 Task: Open a blank google sheet and write heading  Student grades data  Add 10 students name:-  'Joshua Rivera, Zoey Coleman, Ryan Wright, Addison Bailey, Jonathan Simmons, Brooklyn Ward, Caleb Barnes, Audrey Collins, Gabriel Perry, Sofia Bell. ' in September Last week sales are  100 to 150. Math Grade:-  90, 95, 80, 92, 85,88, 90, 78, 92, 85.Science Grade:-  85, 87, 92, 88, 90, 85, 92, 80, 88, 90.English Grade:-  92, 90, 85, 90, 88, 92, 85, 82, 90, 88.History Grade:-  88, 92, 78, 95, 90, 90, 80, 85, 92, 90. Total use the formula   =SUM(D2:G2) then presss enter. Save page auditingSalesByCategory_2024
Action: Mouse moved to (239, 170)
Screenshot: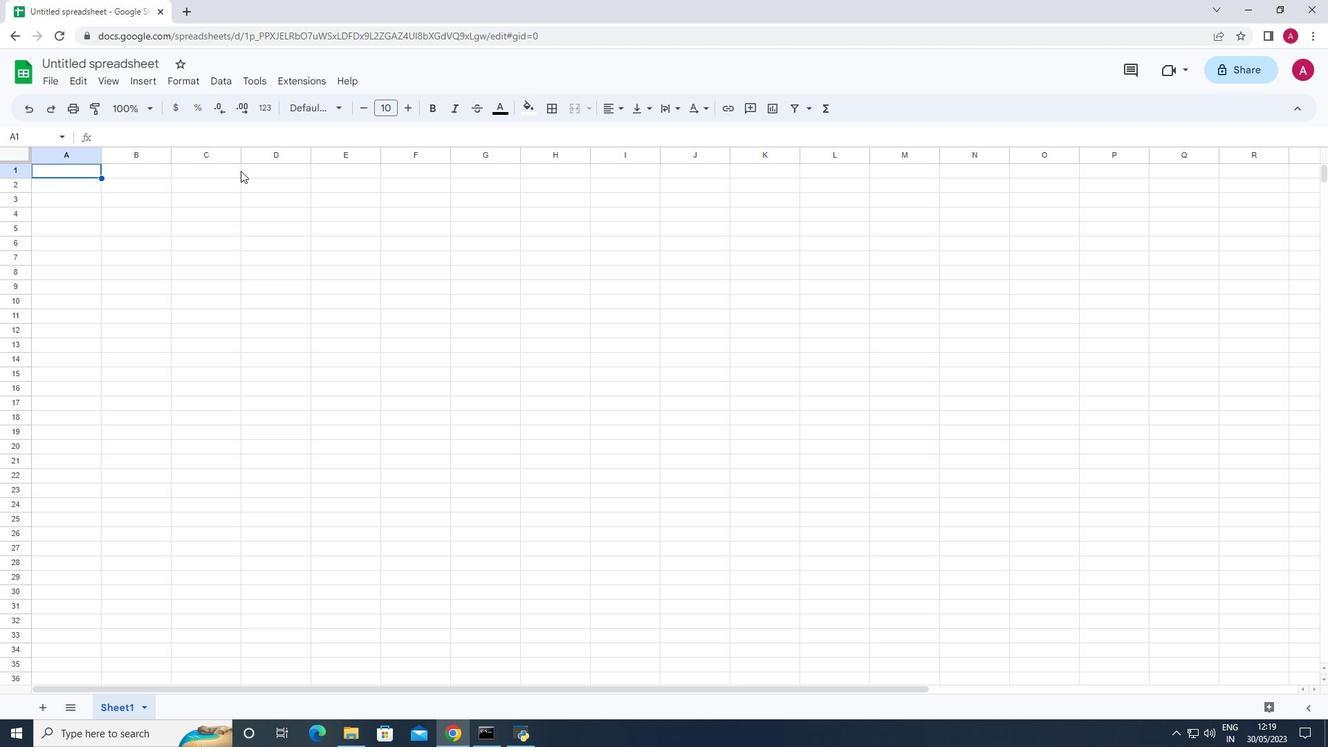 
Action: Mouse pressed left at (239, 170)
Screenshot: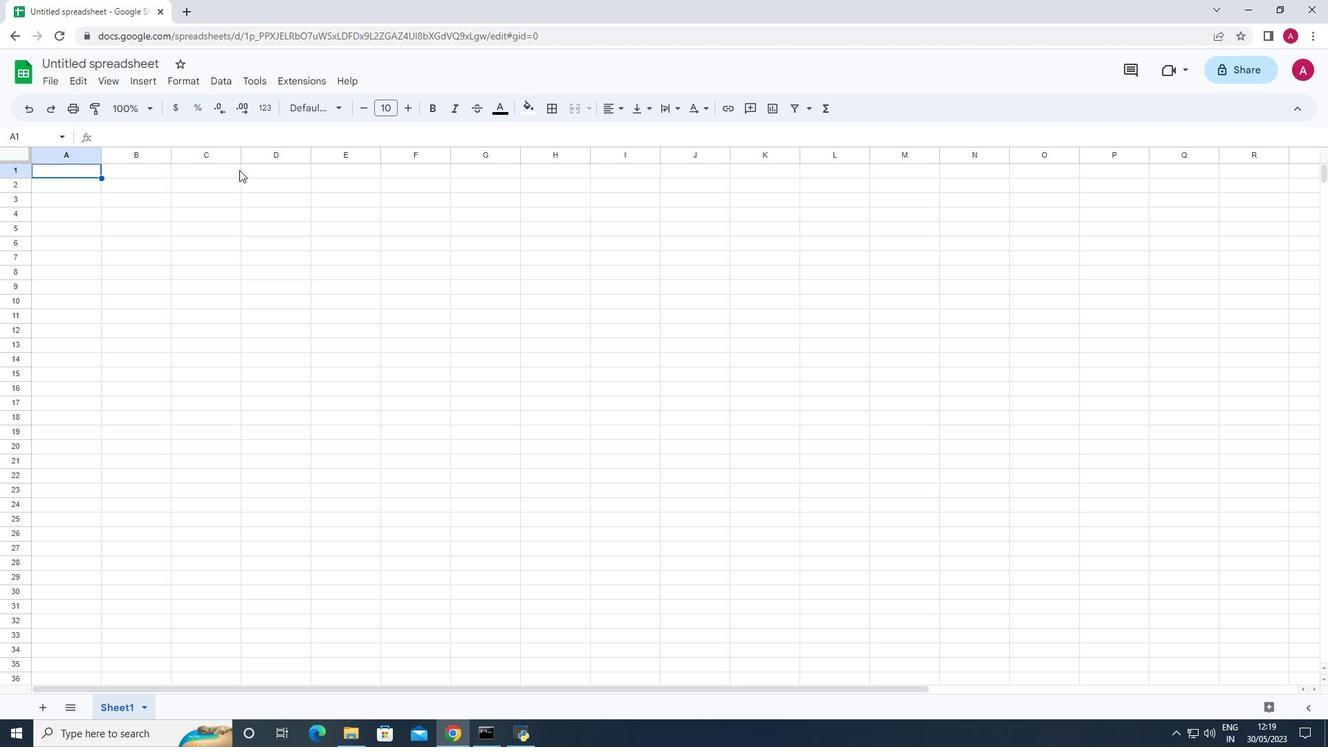 
Action: Mouse moved to (218, 168)
Screenshot: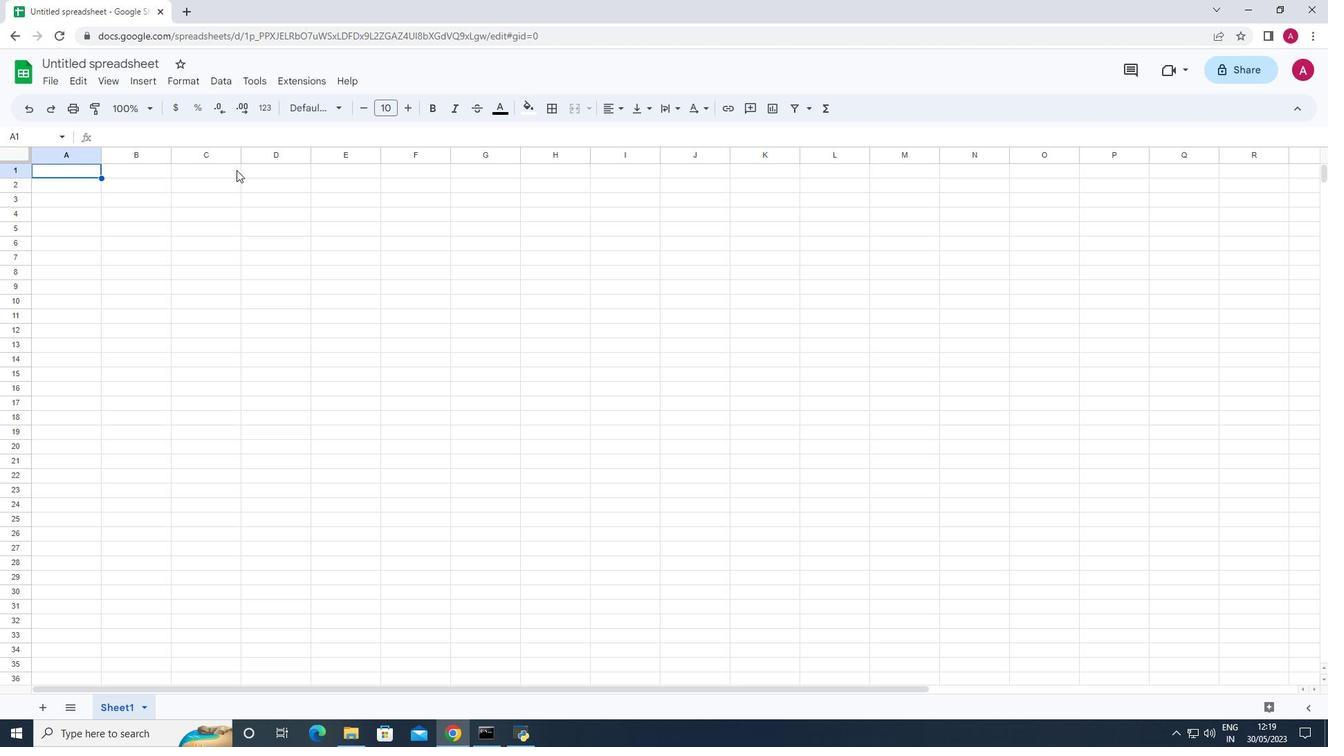 
Action: Mouse pressed left at (218, 168)
Screenshot: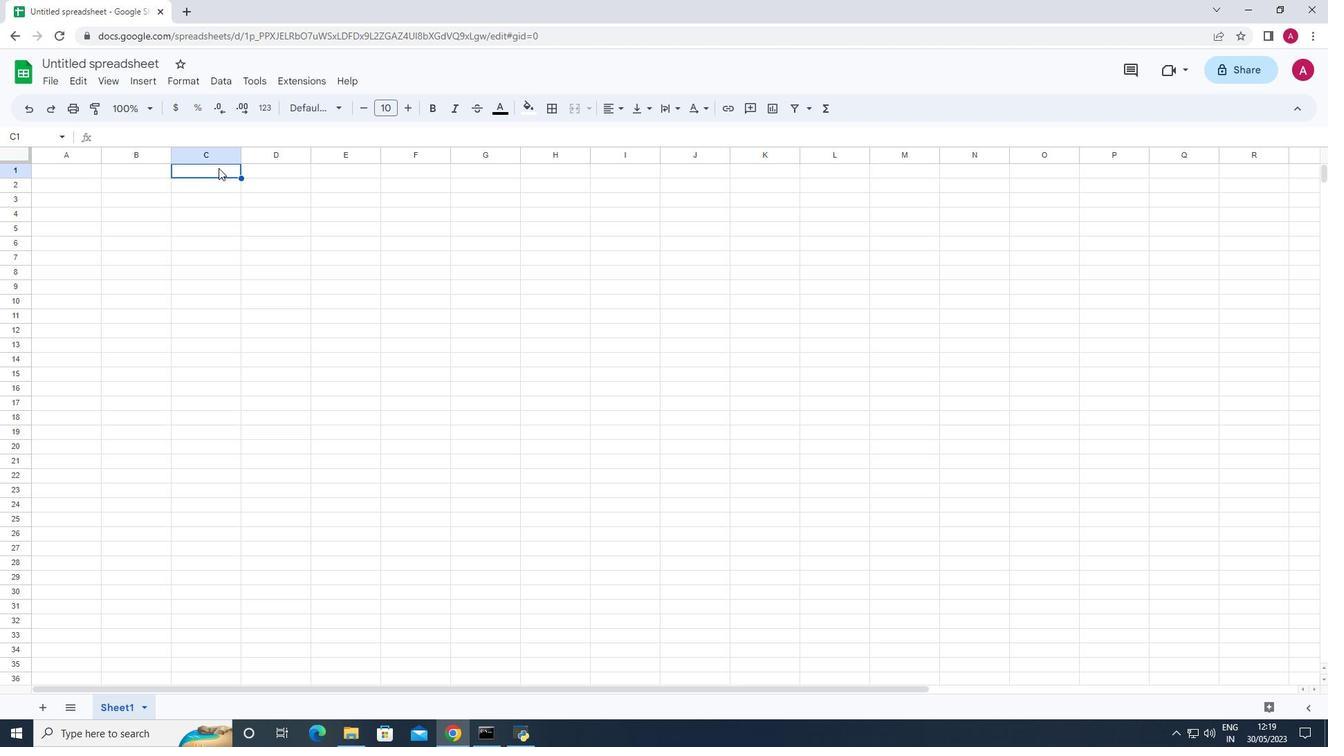 
Action: Key pressed <Key.shift>Students<Key.space>grades<Key.space>data
Screenshot: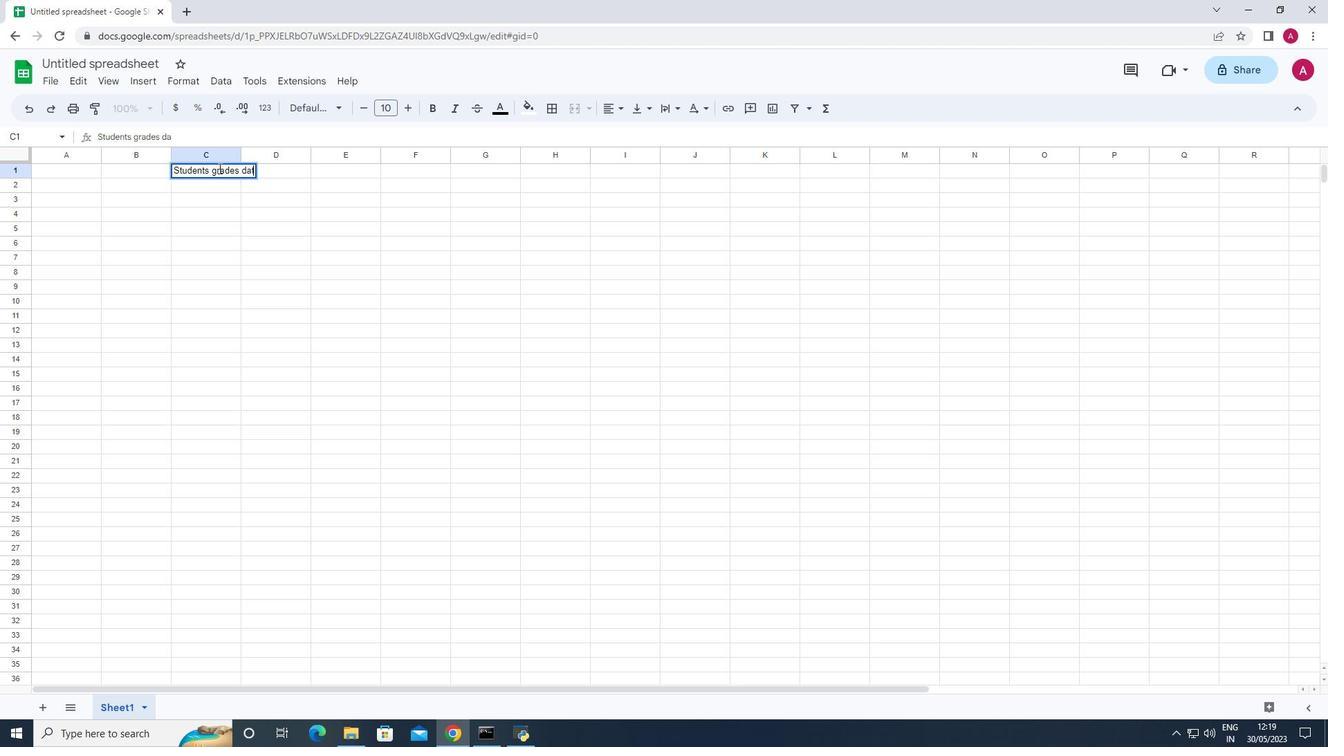 
Action: Mouse moved to (78, 186)
Screenshot: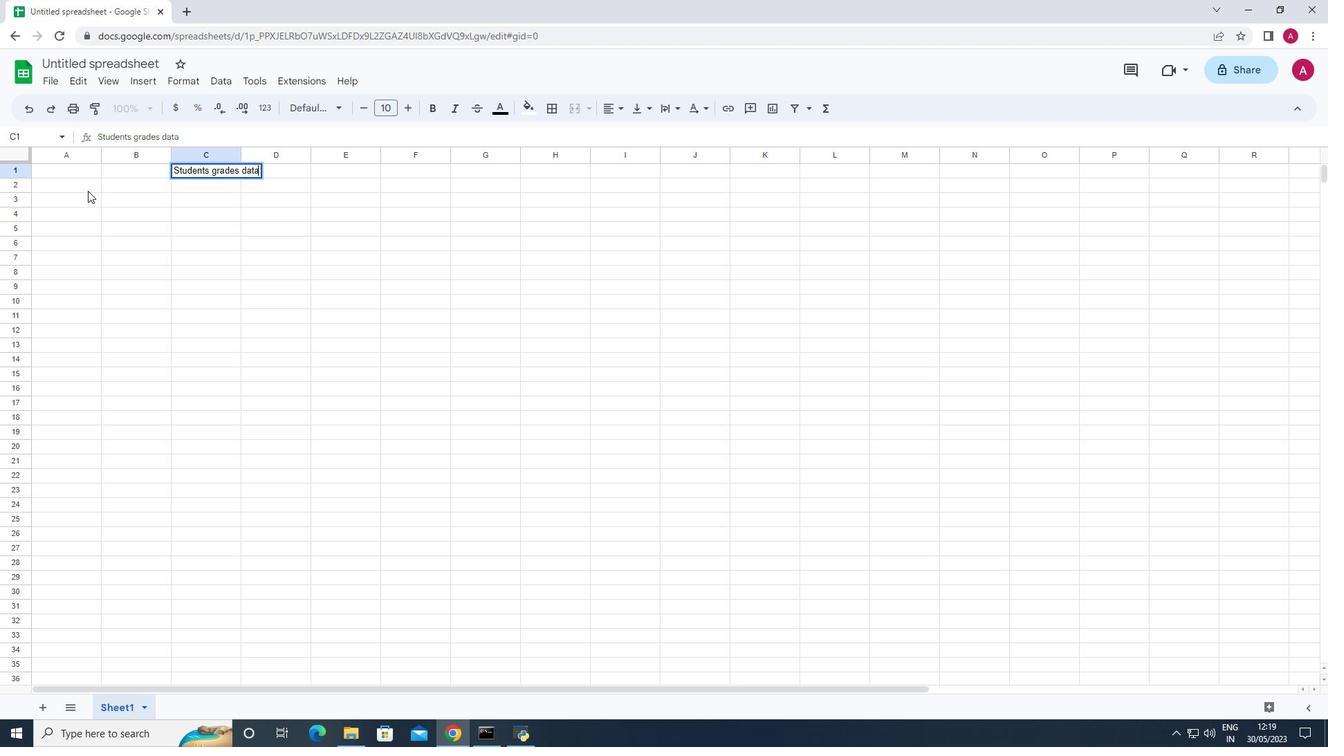 
Action: Mouse pressed left at (78, 186)
Screenshot: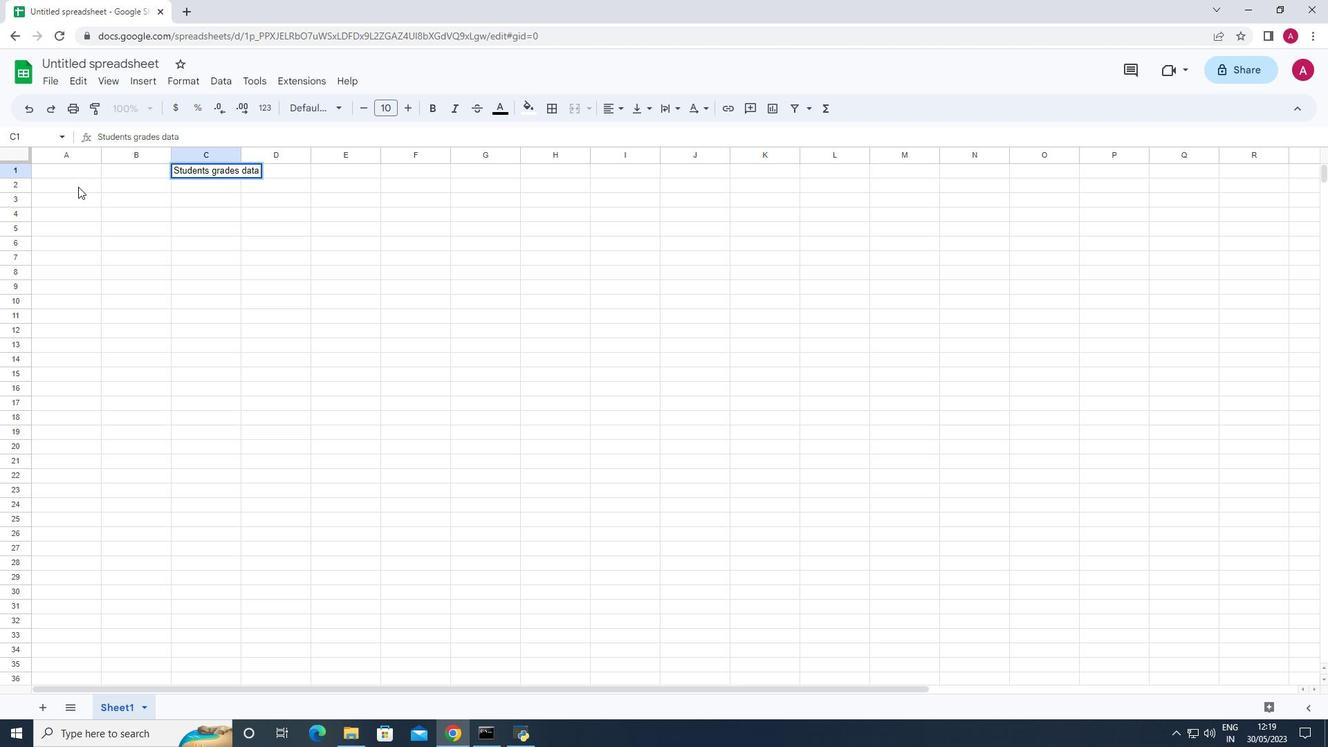 
Action: Key pressed <Key.shift>Students<Key.space>namr<Key.backspace>e<Key.right><Key.left><Key.down><Key.shift_r>Joshua<Key.space><Key.shift>Rivera
Screenshot: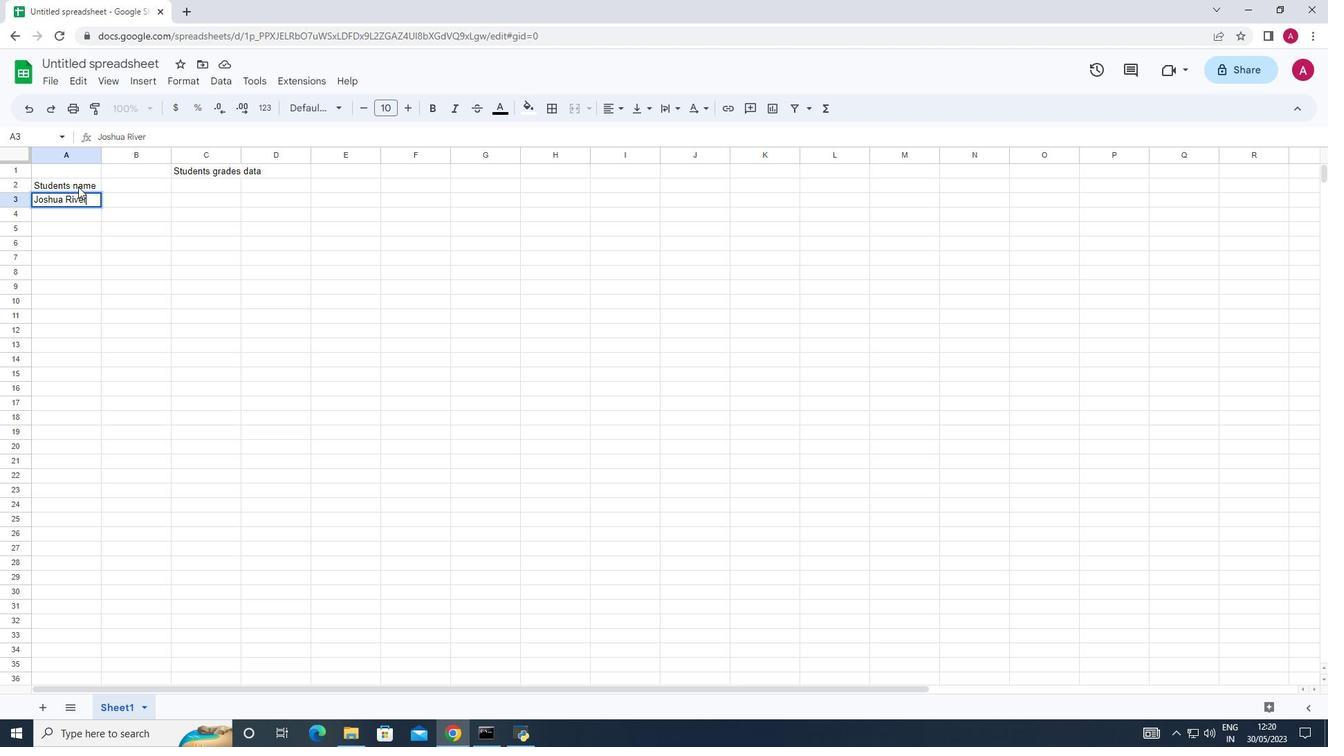 
Action: Mouse moved to (74, 219)
Screenshot: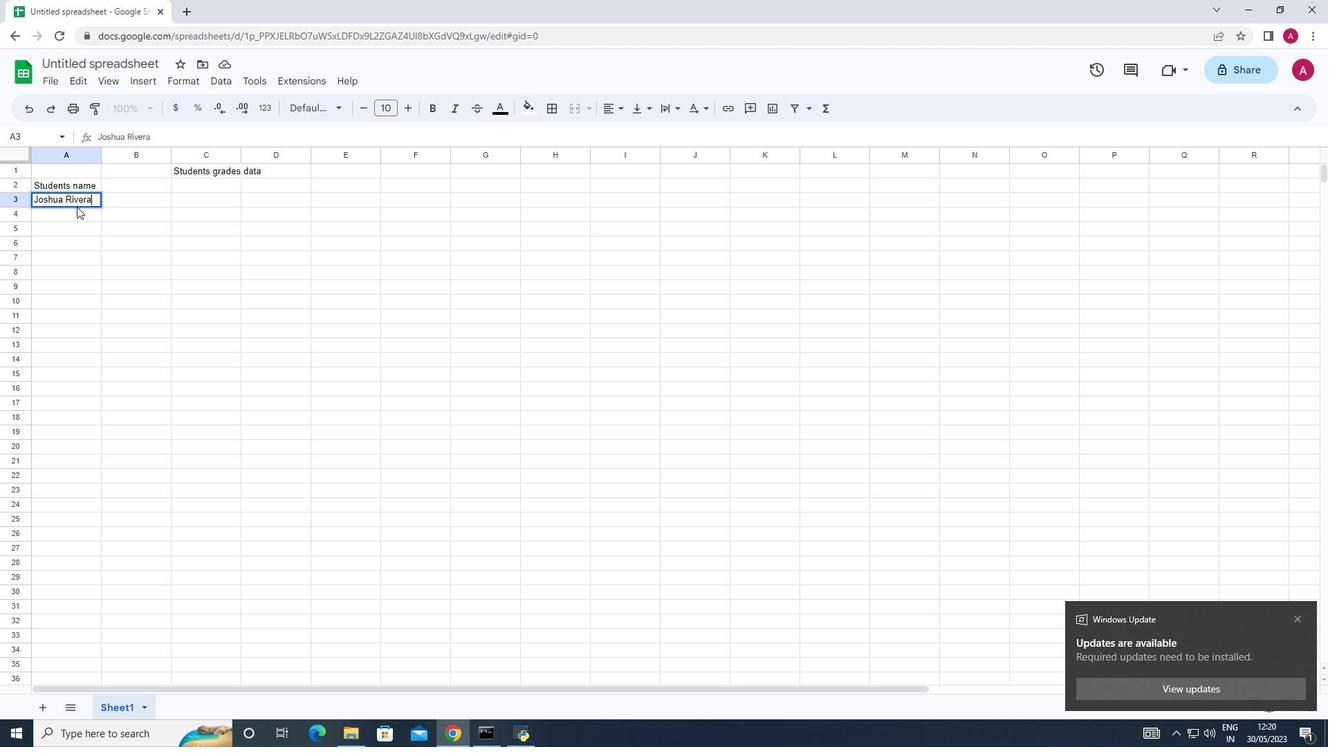 
Action: Mouse pressed left at (74, 219)
Screenshot: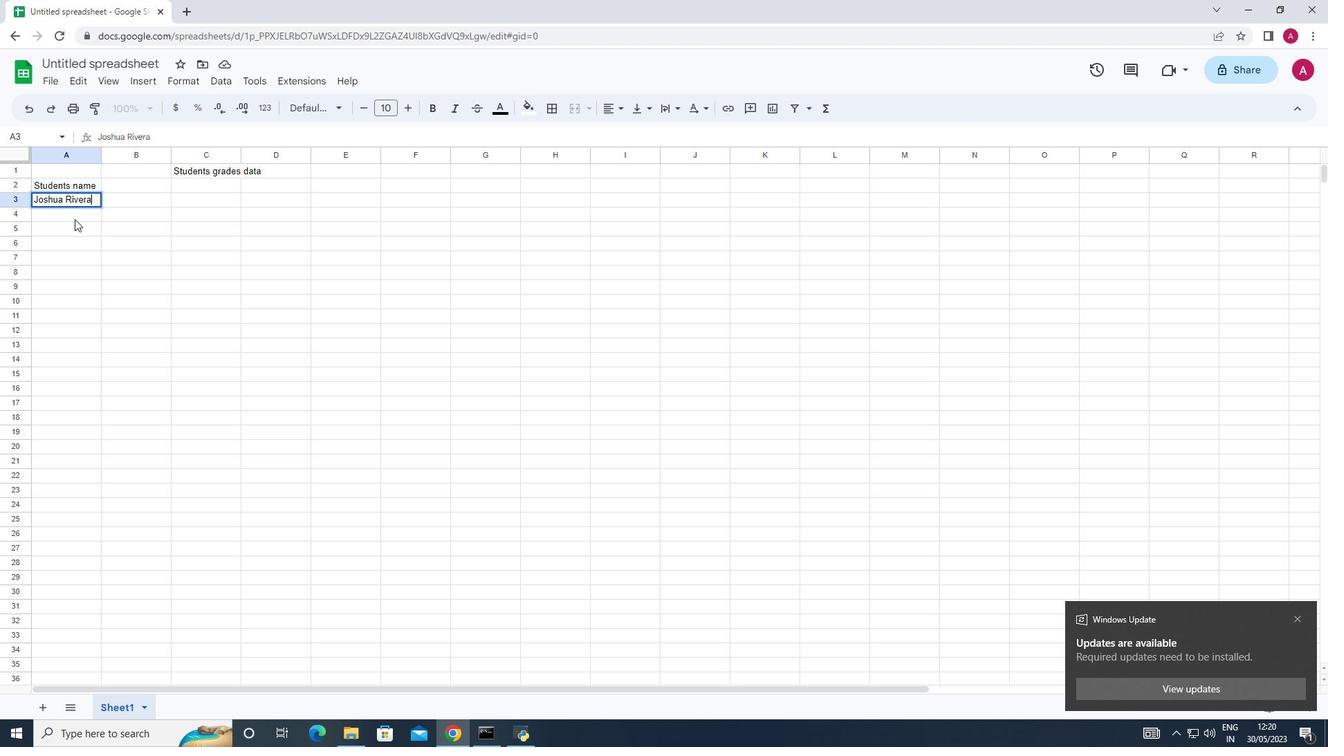 
Action: Mouse moved to (1293, 618)
Screenshot: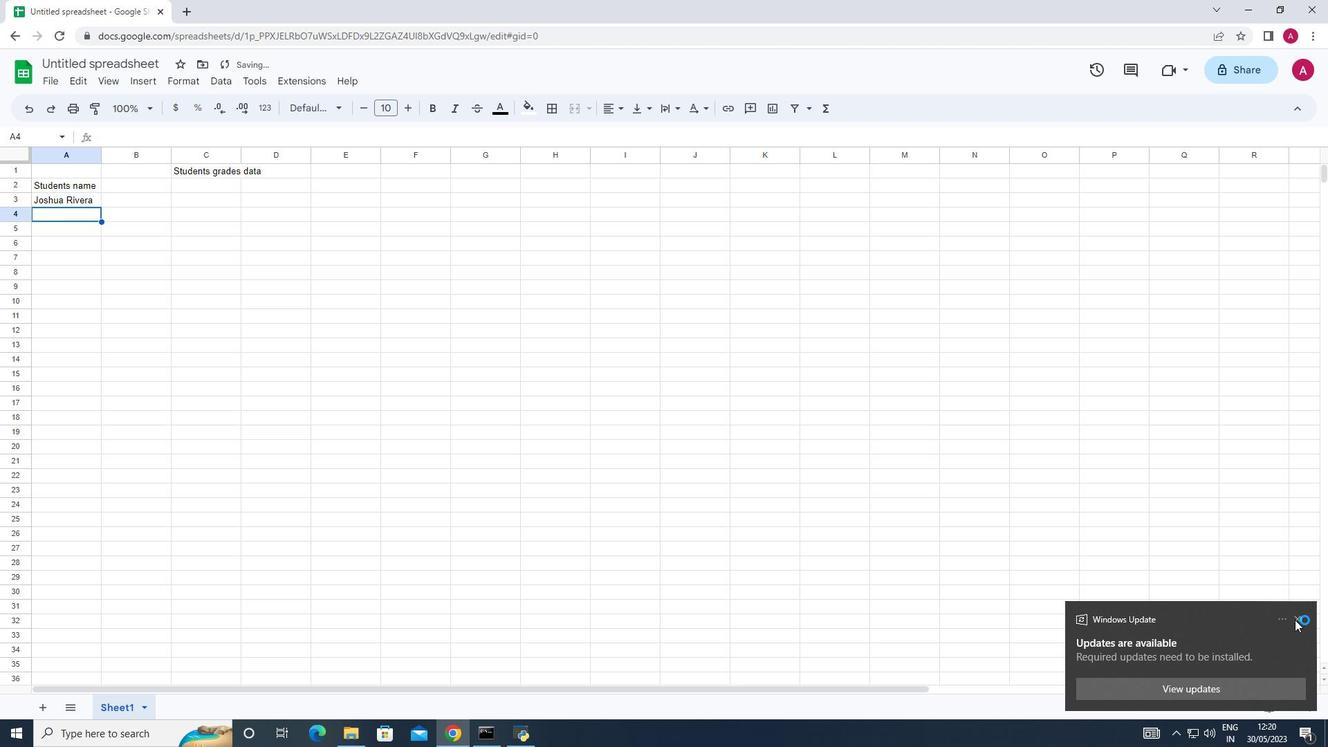 
Action: Mouse pressed left at (1293, 618)
Screenshot: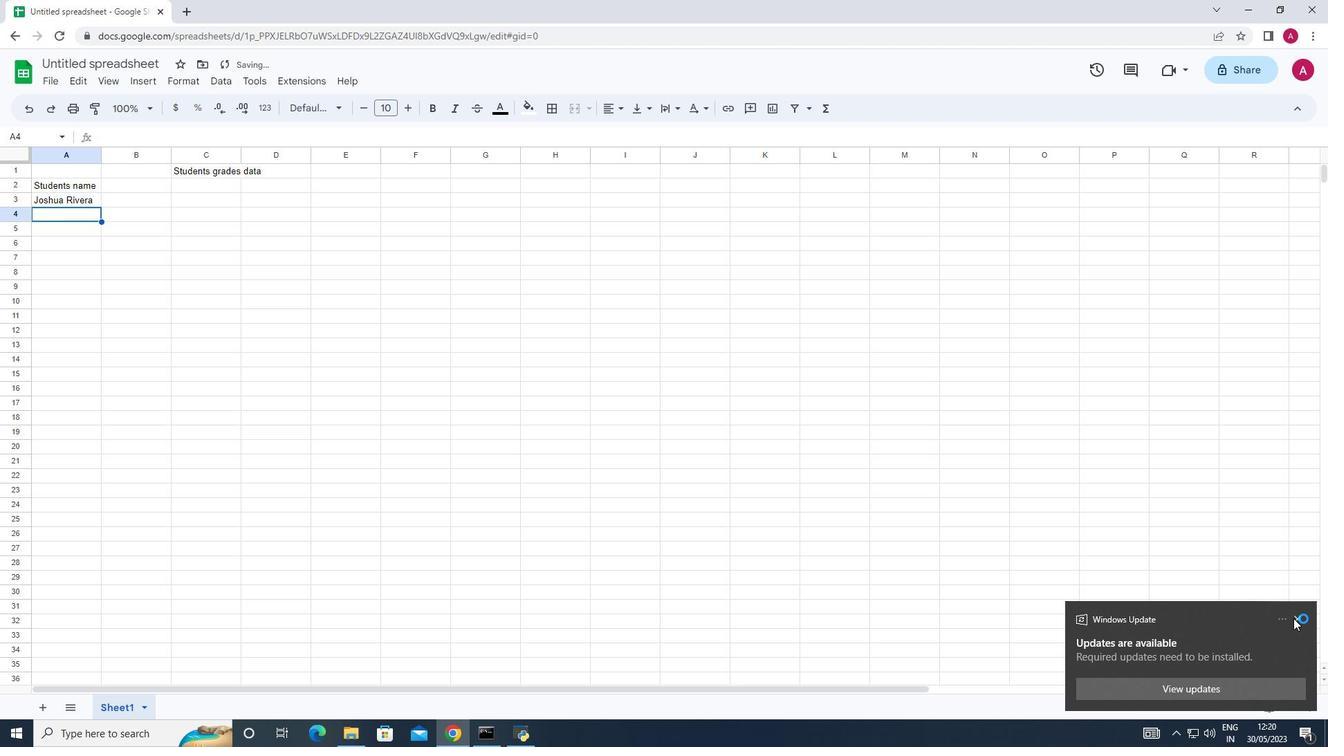 
Action: Mouse moved to (62, 216)
Screenshot: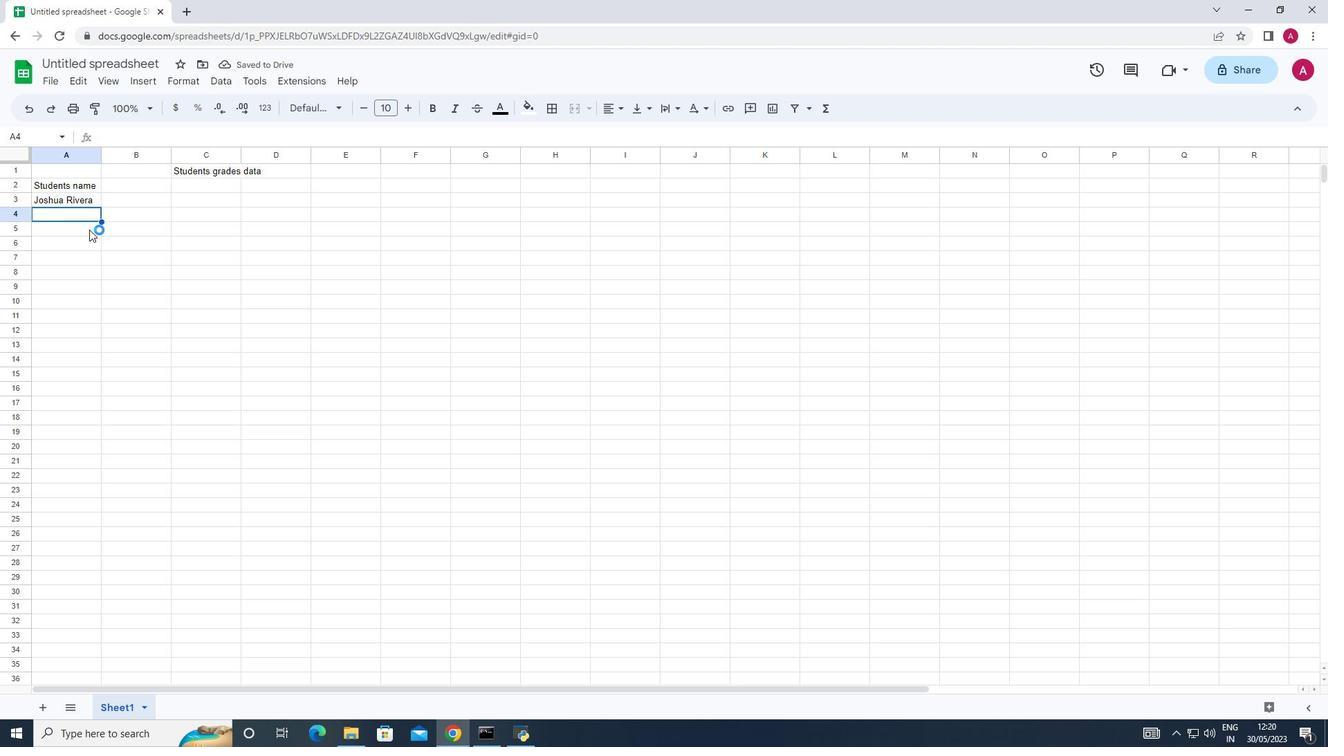 
Action: Key pressed <Key.shift>Zoey<Key.space><Key.shift>Coleman<Key.down><Key.shift>Ryan<Key.space><Key.shift><Key.shift><Key.shift><Key.shift><Key.shift><Key.shift><Key.shift><Key.shift><Key.shift><Key.shift><Key.shift><Key.shift><Key.shift><Key.shift><Key.shift><Key.shift><Key.shift>Wright<Key.down><Key.shift><Key.shift><Key.shift><Key.shift><Key.shift>Addison<Key.space><Key.shift><Key.shift><Key.shift><Key.shift><Key.shift><Key.shift><Key.shift><Key.shift><Key.shift><Key.shift><Key.shift><Key.shift><Key.shift>Bailey<Key.down><Key.shift><Key.shift><Key.shift><Key.shift><Key.shift><Key.shift><Key.shift><Key.shift><Key.shift><Key.shift><Key.shift><Key.shift><Key.shift><Key.shift>Jonathan<Key.space><Key.shift>Simmons<Key.down><Key.shift><Key.shift>Brooklyn<Key.space><Key.shift><Key.shift>Ward<Key.down><Key.shift>Caleb<Key.space><Key.shift><Key.shift><Key.shift><Key.shift><Key.shift><Key.shift><Key.shift>Barney<Key.down><Key.shift>Audrey<Key.space><Key.shift>Collins<Key.down><Key.shift><Key.shift><Key.shift><Key.shift><Key.shift><Key.shift><Key.shift><Key.shift><Key.shift><Key.shift><Key.shift><Key.shift><Key.shift><Key.shift><Key.shift><Key.shift><Key.shift><Key.shift><Key.shift><Key.shift><Key.shift><Key.shift><Key.shift>Gabriel<Key.space><Key.shift>Perry<Key.down><Key.shift>Sofia<Key.space><Key.shift>Bell
Screenshot: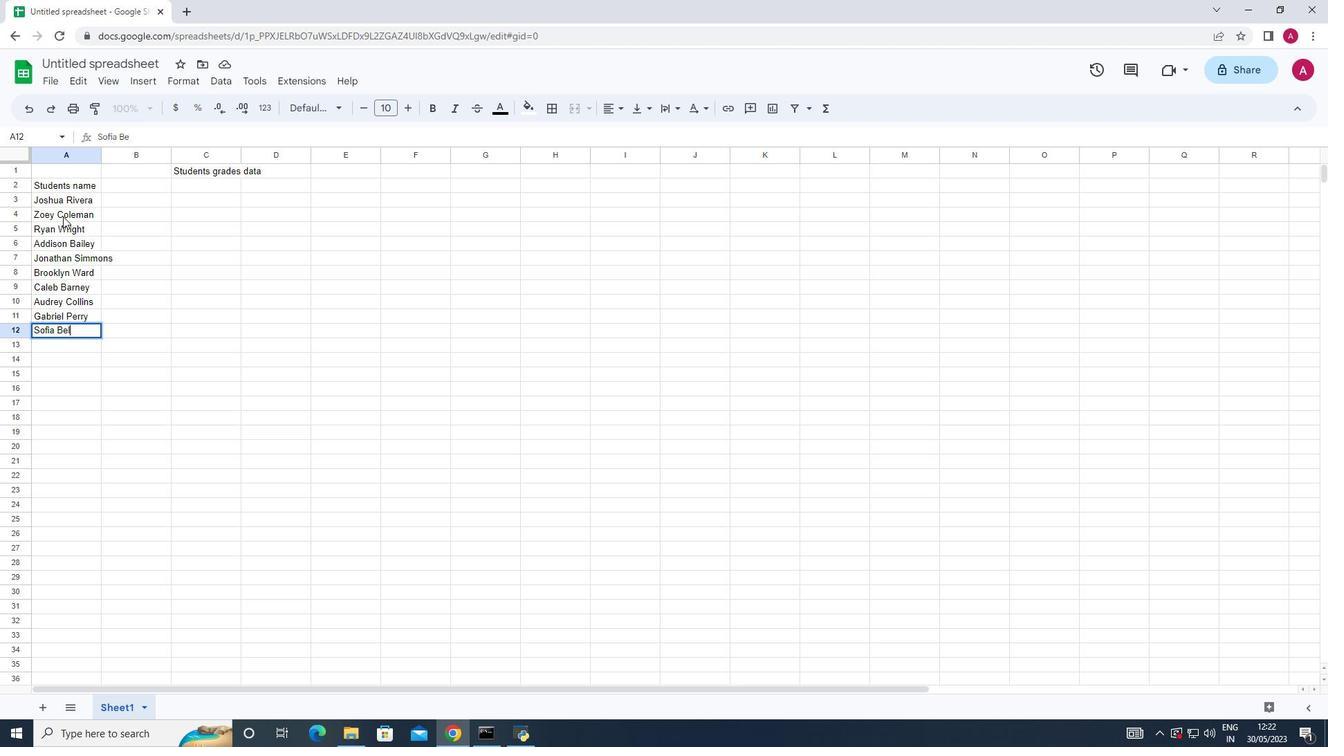 
Action: Mouse moved to (82, 199)
Screenshot: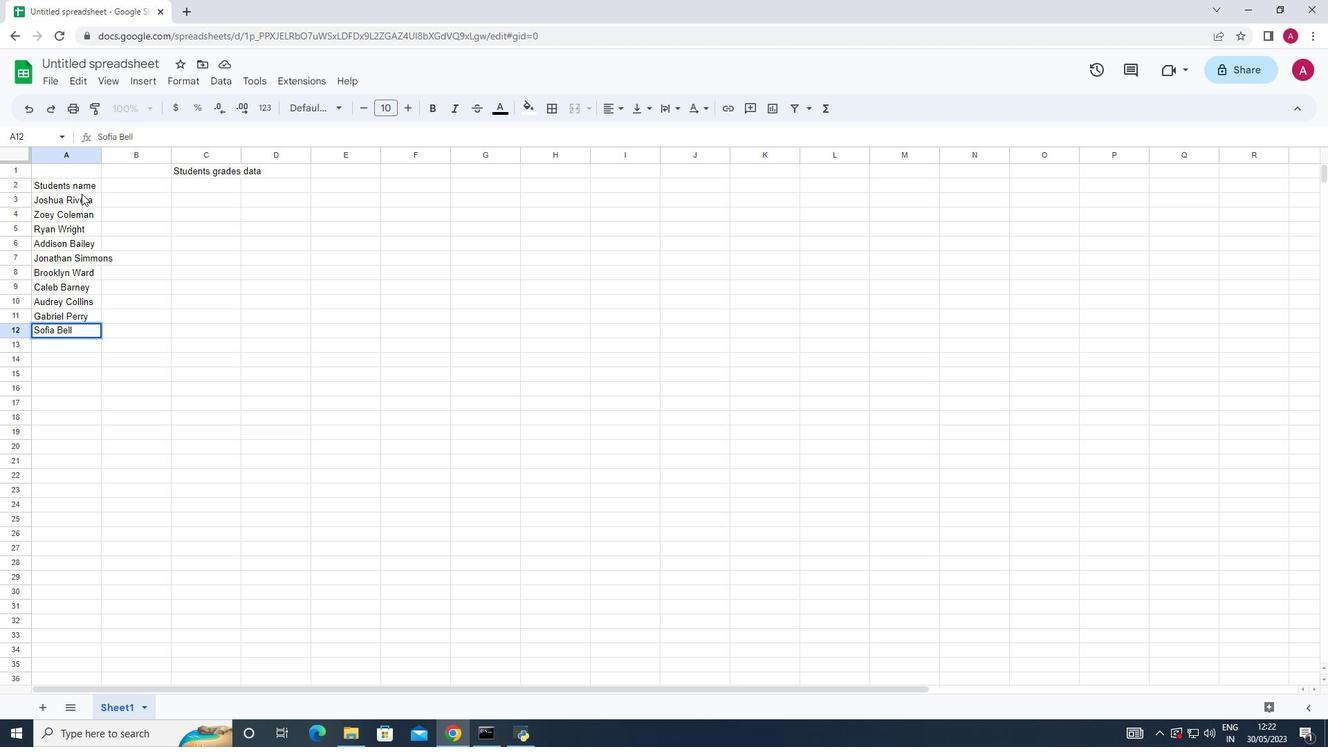 
Action: Mouse pressed left at (82, 199)
Screenshot: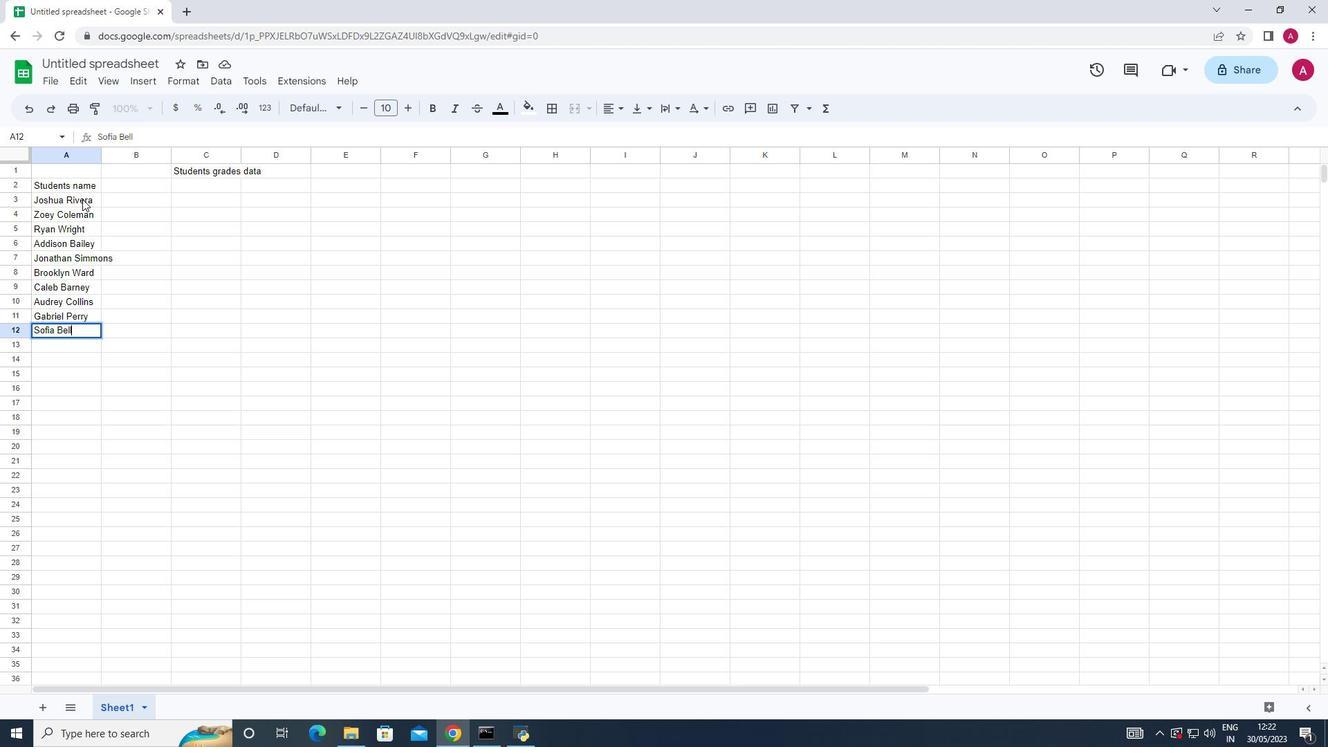 
Action: Mouse moved to (99, 153)
Screenshot: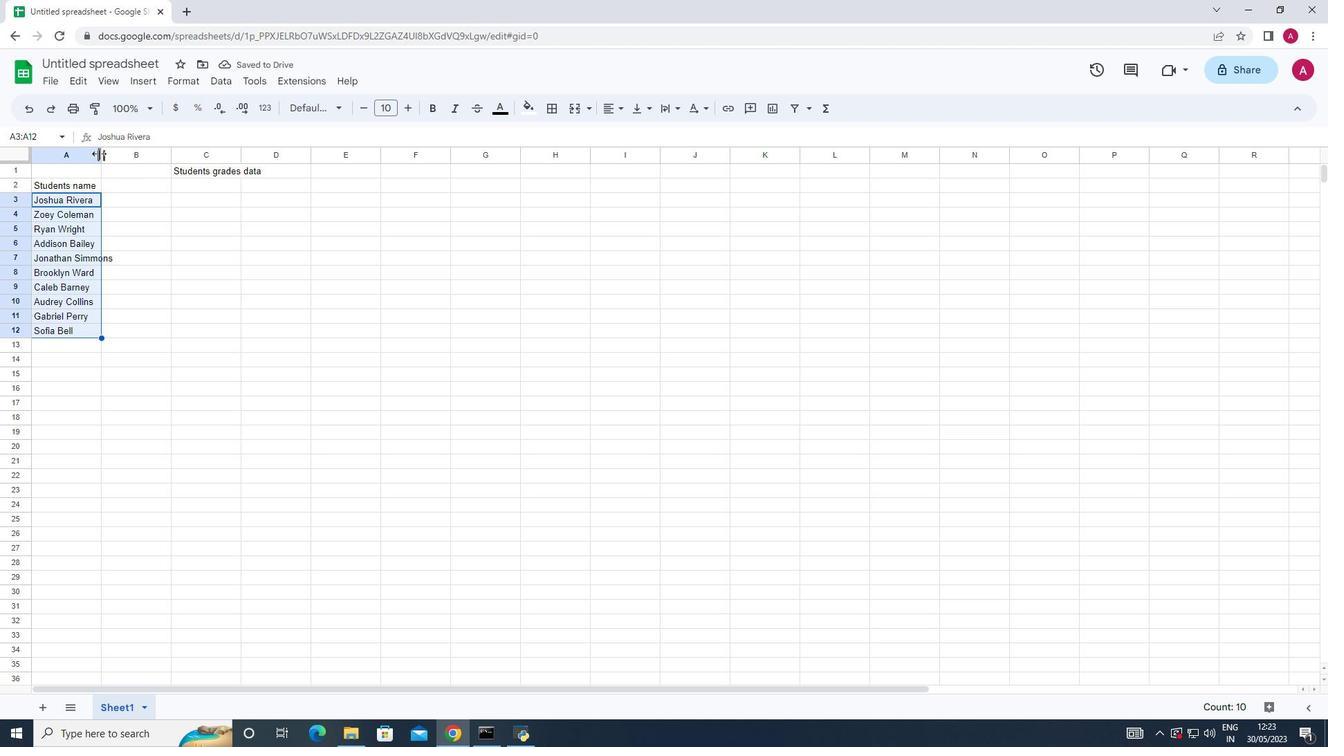 
Action: Mouse pressed left at (99, 153)
Screenshot: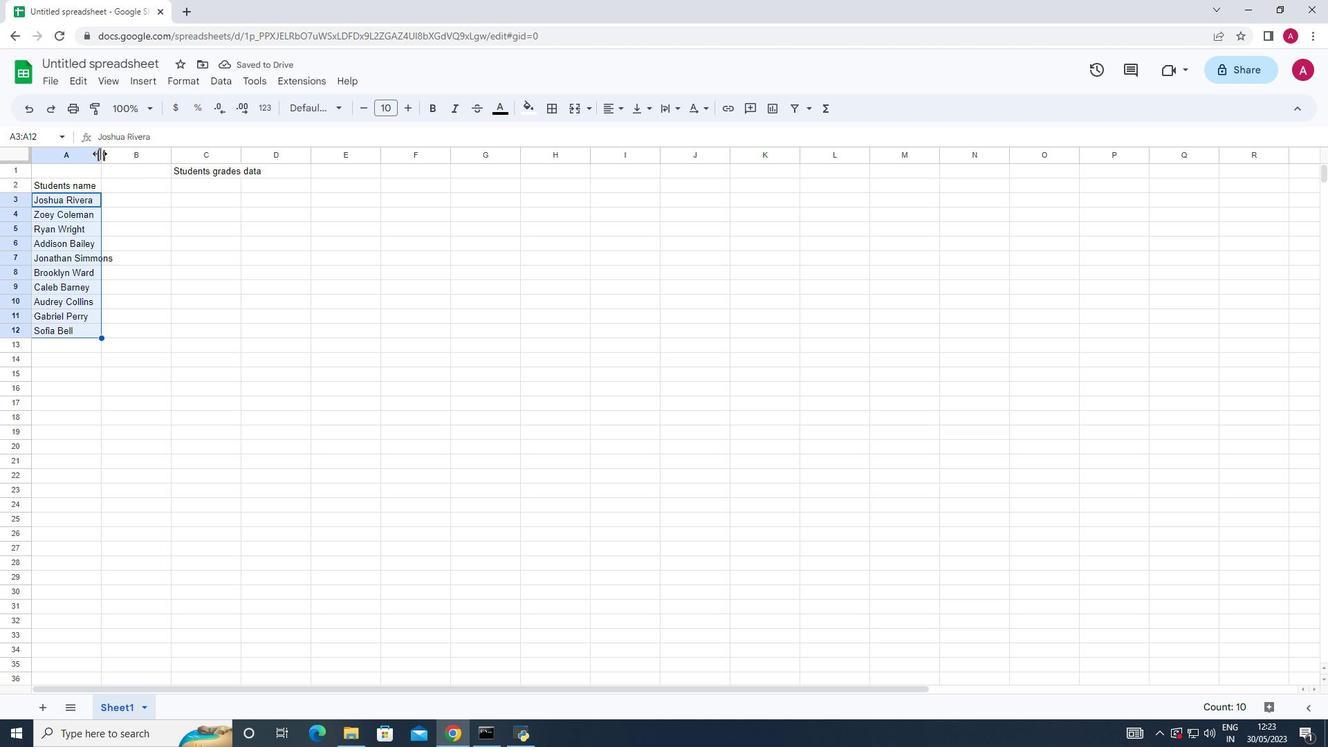 
Action: Mouse pressed left at (99, 153)
Screenshot: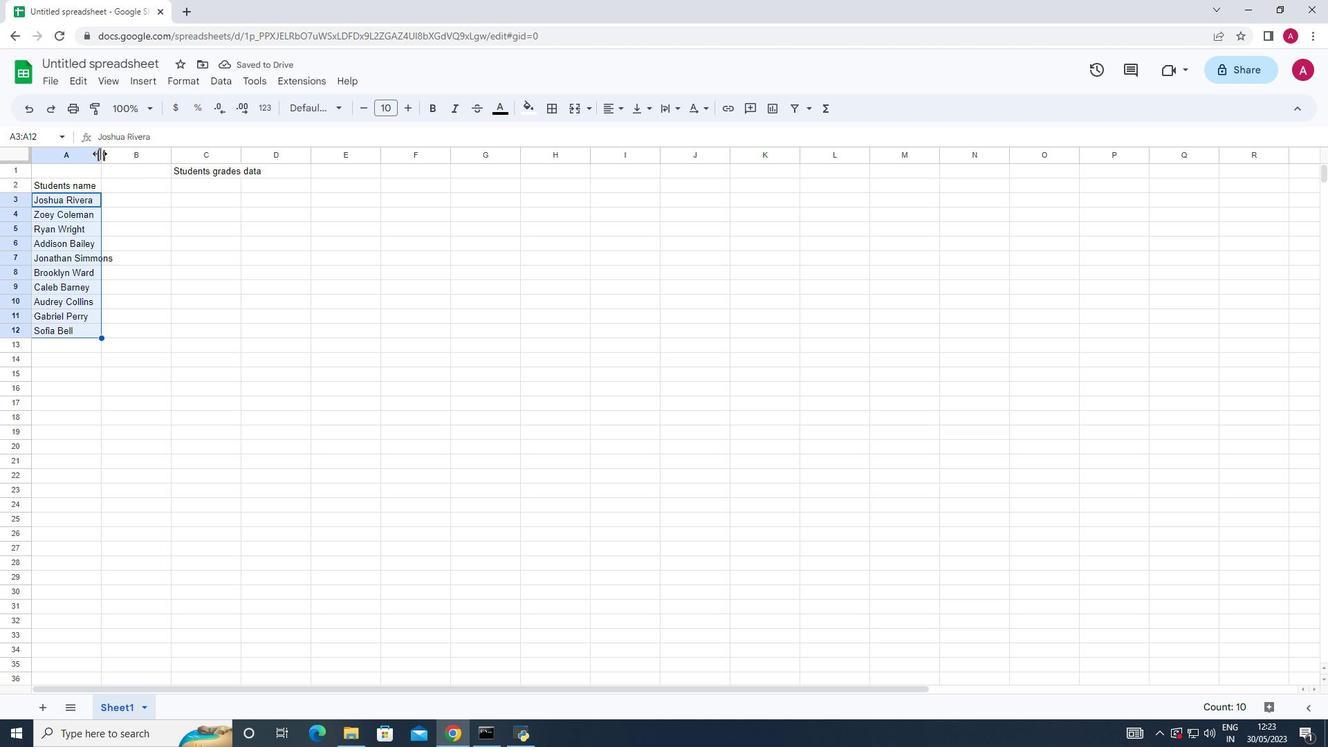 
Action: Mouse moved to (132, 185)
Screenshot: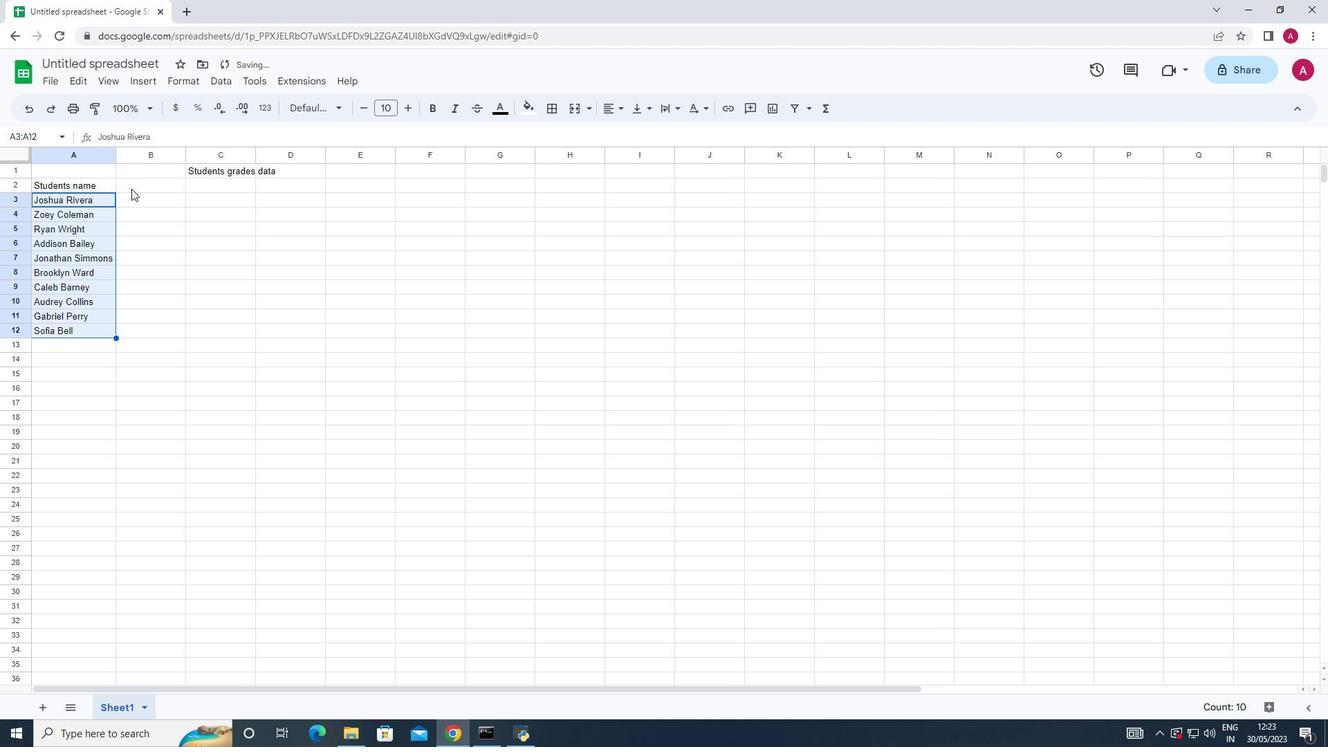 
Action: Mouse pressed left at (132, 185)
Screenshot: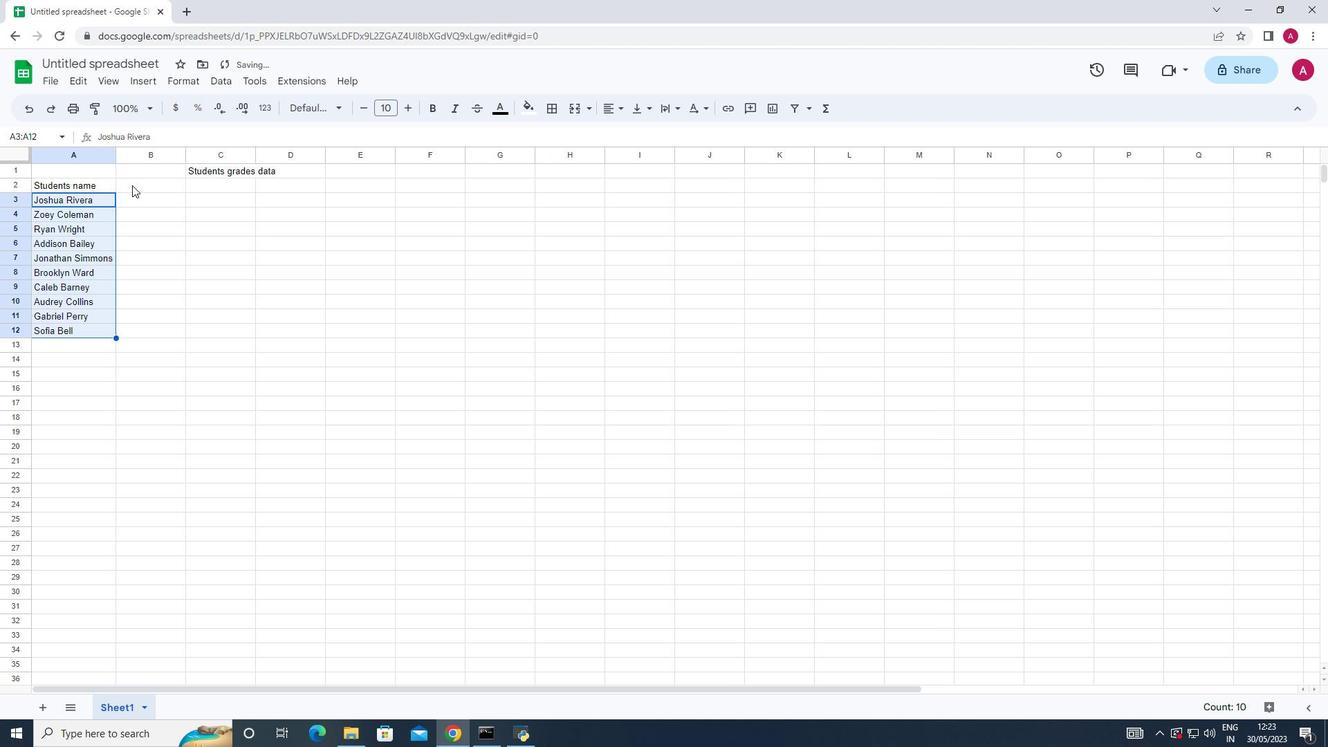 
Action: Key pressed <Key.shift>Math<Key.right><Key.shift>Science<Key.right><Key.shift>English<Key.right><Key.shift>History<Key.right><Key.shift>Total<Key.space><Key.shift><Key.shift><Key.shift><Key.shift><Key.shift><Key.shift><Key.shift><Key.shift><Key.shift><Key.shift><Key.shift><Key.shift><Key.shift>Use<Key.left><Key.left><Key.left><Key.left><Key.down>90<Key.down>95<Key.down>80<Key.down>92<Key.down>85<Key.down>88<Key.down>90<Key.down>78<Key.down>92<Key.down>85<Key.right><Key.up><Key.up><Key.up><Key.up><Key.up><Key.up><Key.up><Key.up><Key.up>85<Key.down>87<Key.down>92<Key.down>88<Key.down>90<Key.down>85<Key.down>92<Key.down>80<Key.down>88<Key.down>90<Key.right>
Screenshot: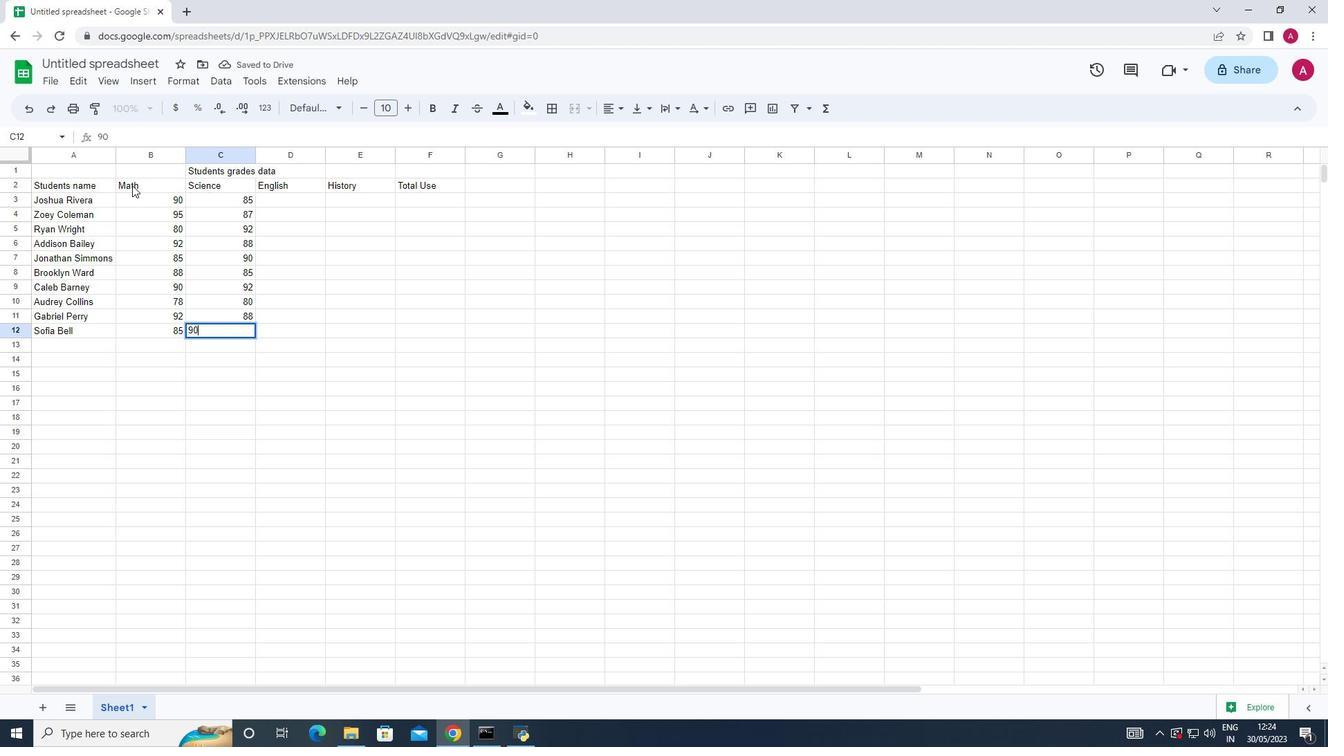 
Action: Mouse moved to (287, 198)
Screenshot: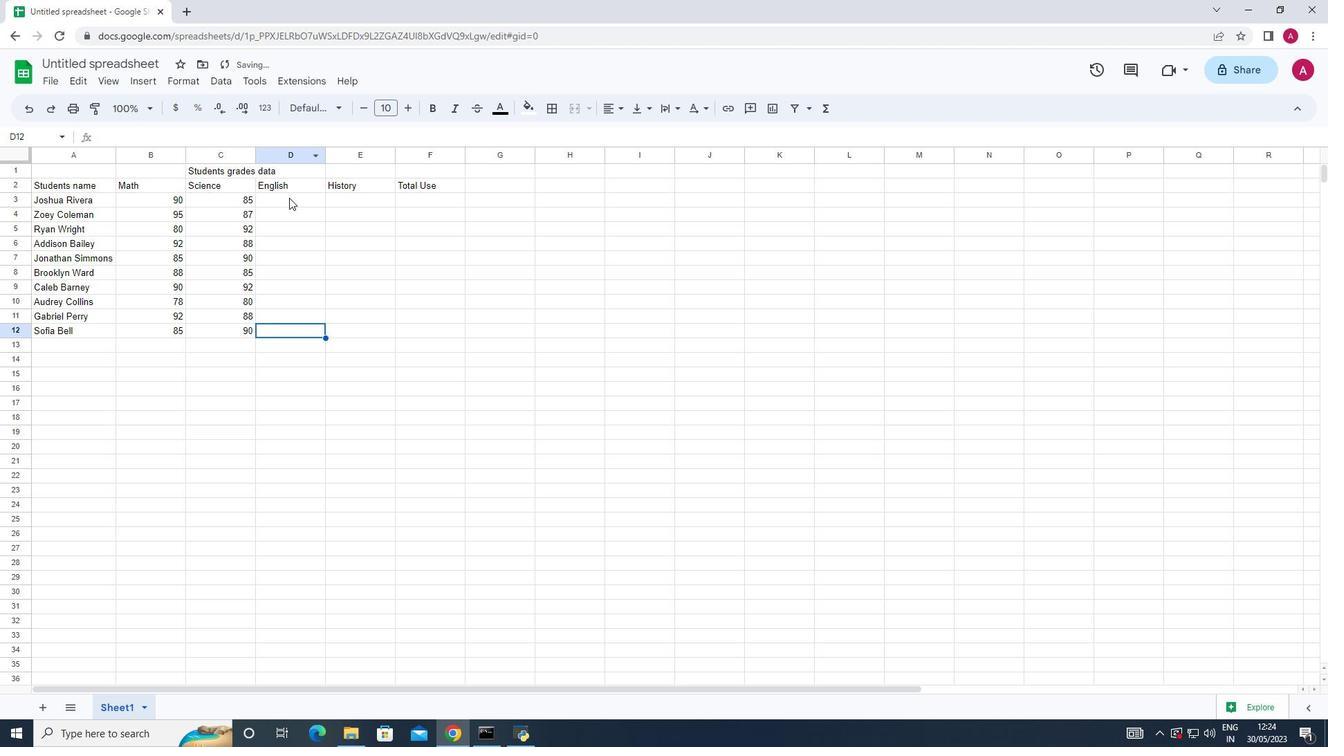 
Action: Mouse pressed left at (287, 198)
Screenshot: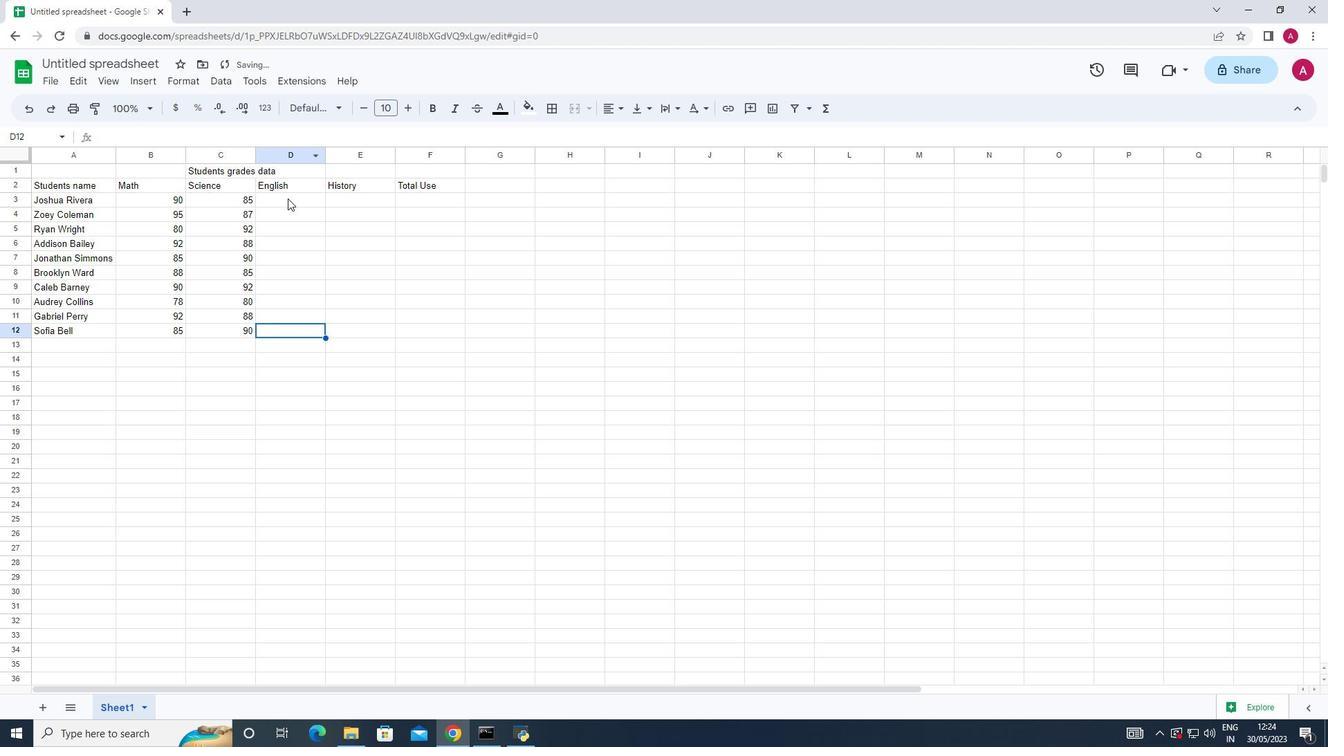 
Action: Mouse moved to (280, 195)
Screenshot: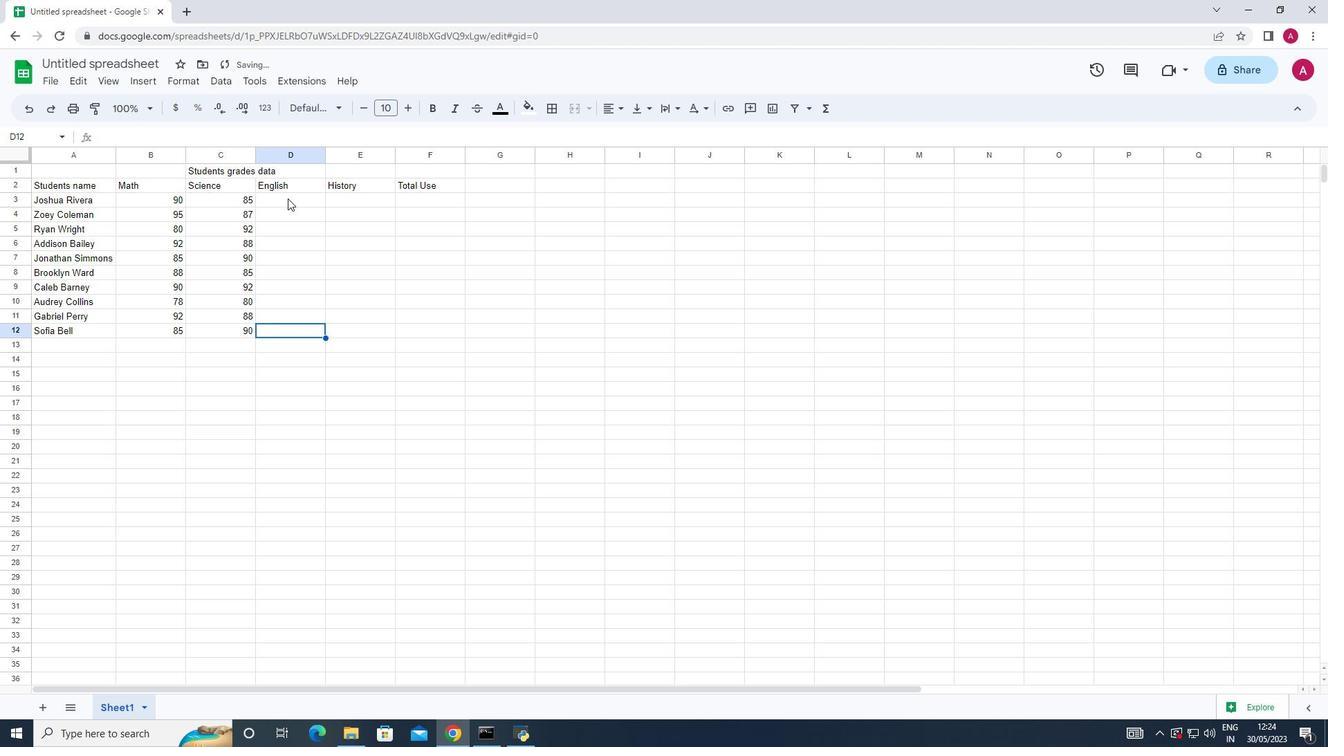 
Action: Key pressed 92<Key.down>90<Key.down>85<Key.down>90<Key.down>88<Key.down>92<Key.down>85<Key.down>82<Key.down>90<Key.down>88<Key.right>
Screenshot: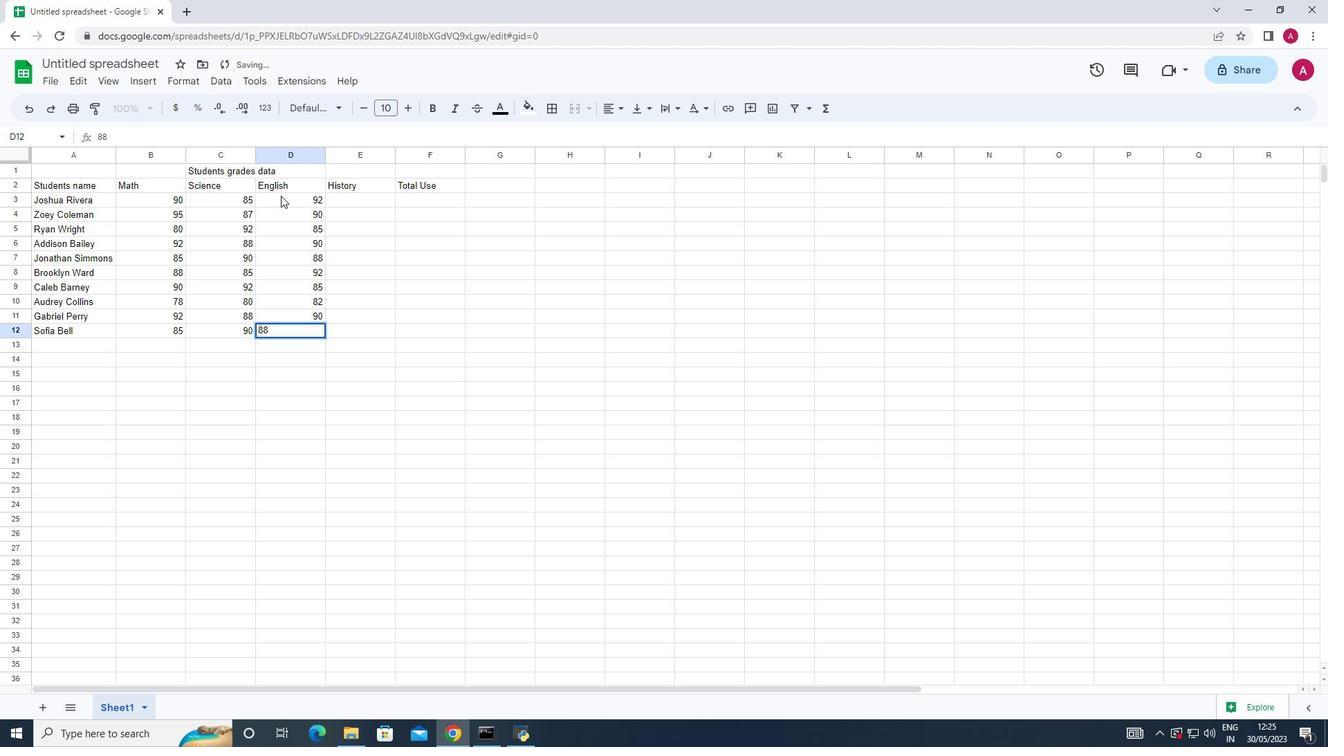 
Action: Mouse moved to (341, 194)
Screenshot: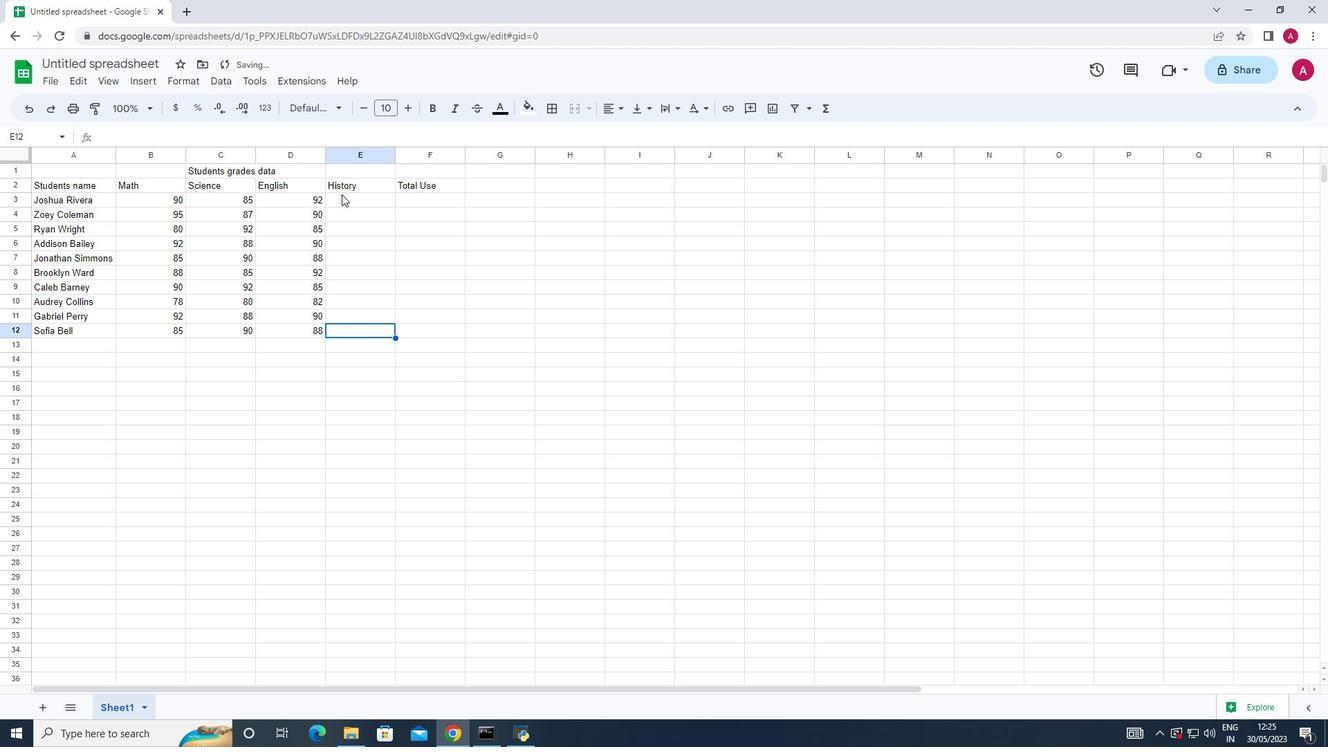 
Action: Mouse pressed left at (341, 194)
Screenshot: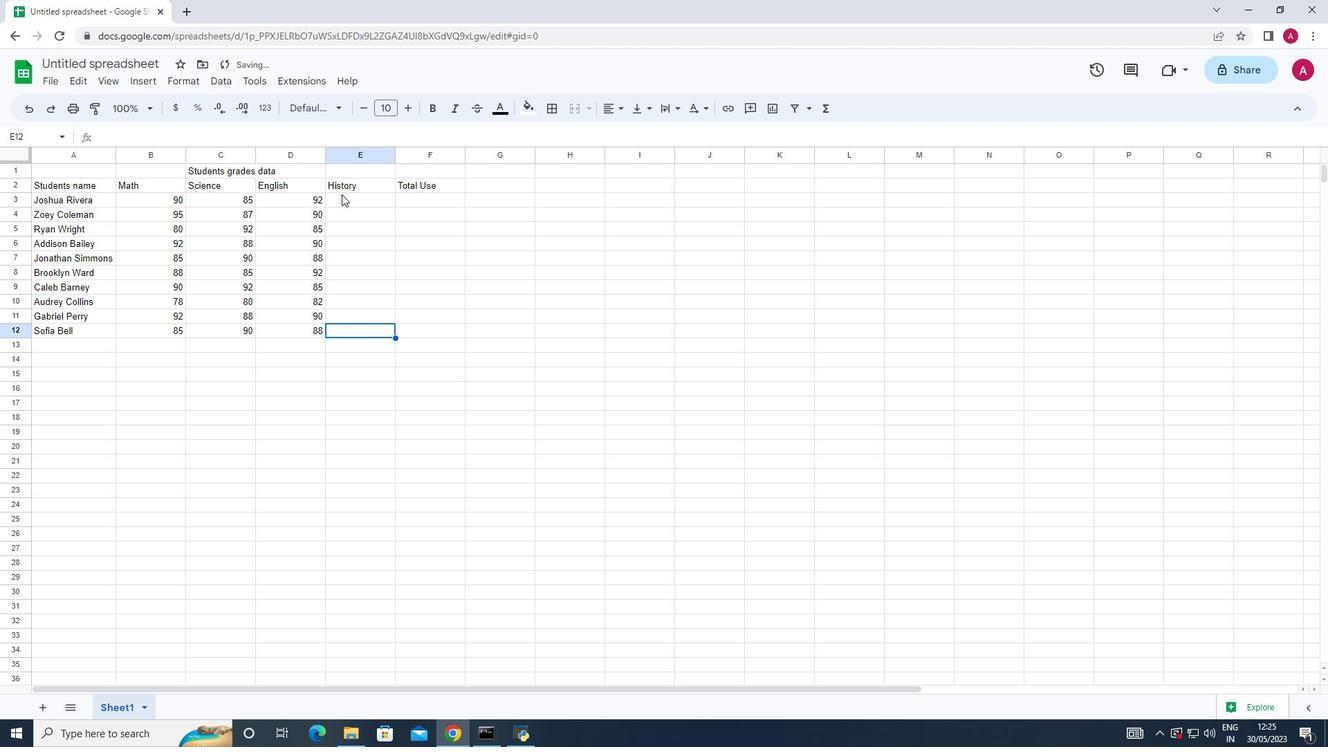 
Action: Key pressed 88<Key.down>92<Key.down>78<Key.down>95<Key.down>90<Key.down>90<Key.down>80<Key.down>85<Key.down>92<Key.down>90
Screenshot: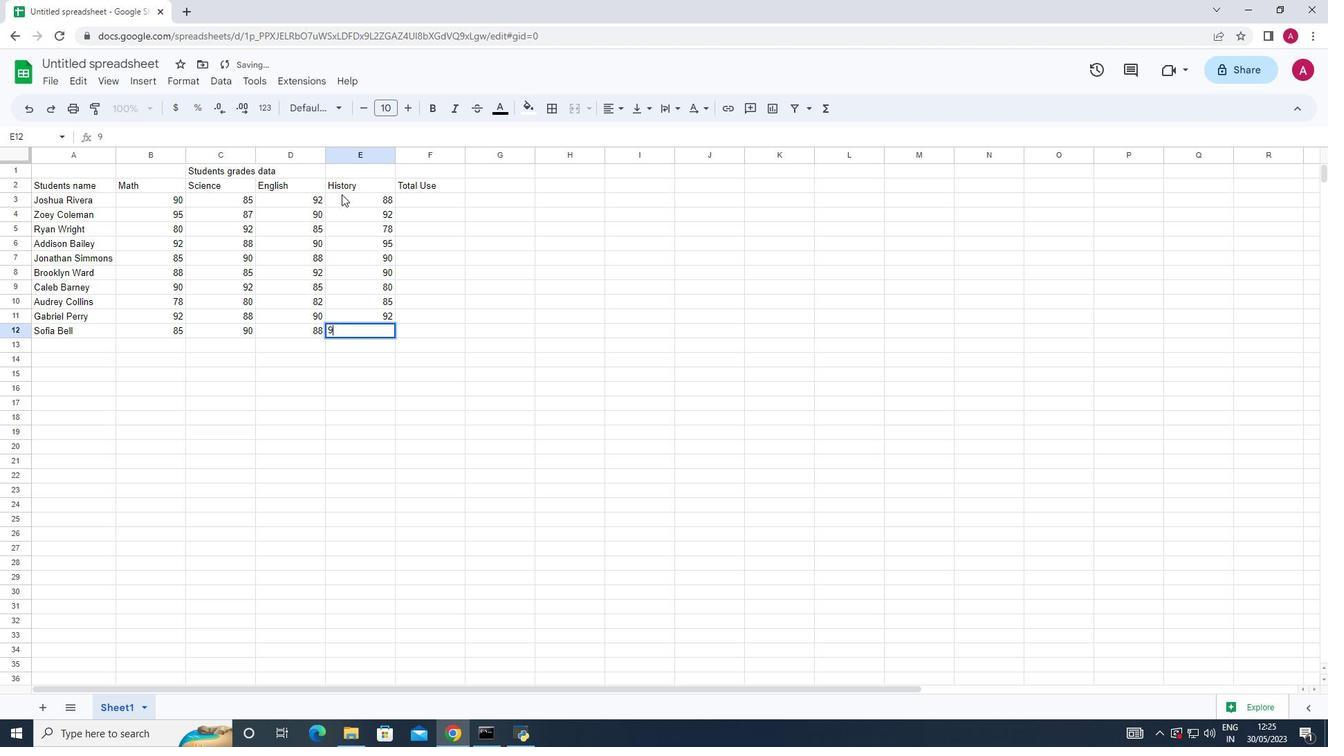 
Action: Mouse moved to (429, 195)
Screenshot: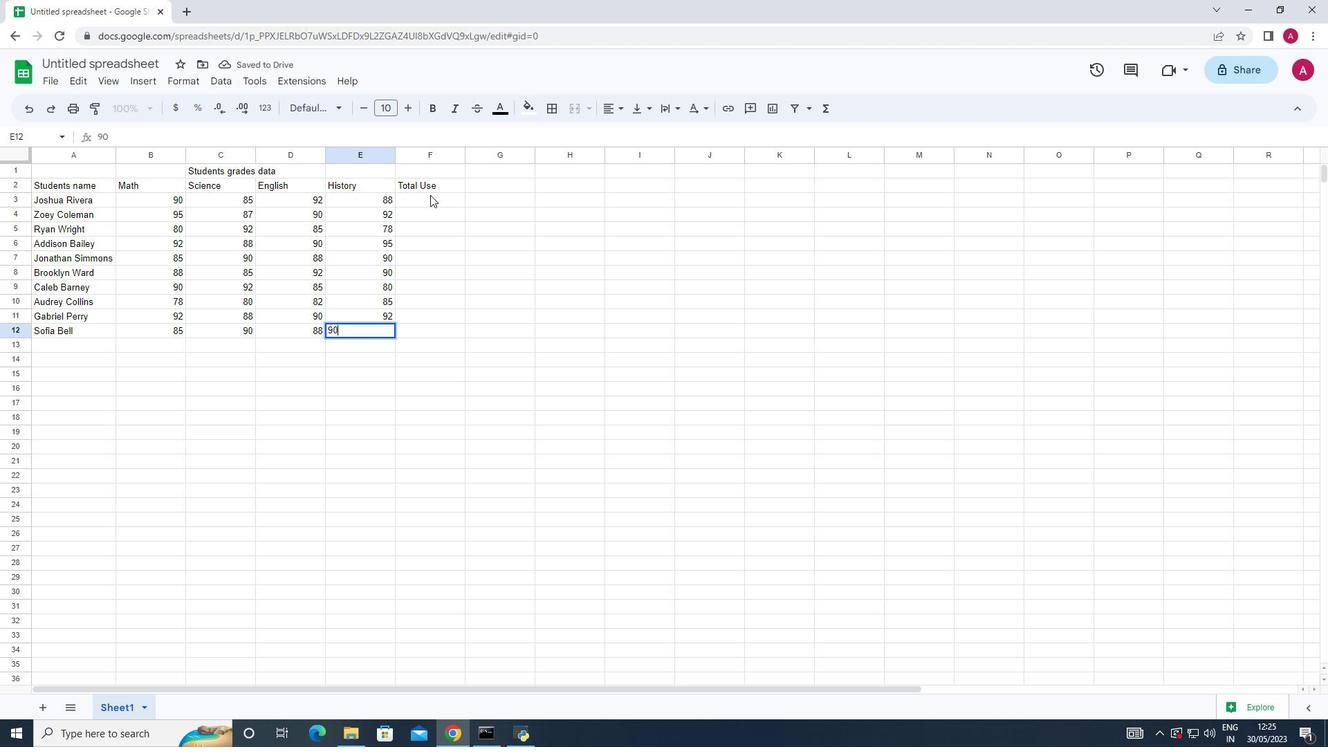 
Action: Mouse pressed left at (429, 195)
Screenshot: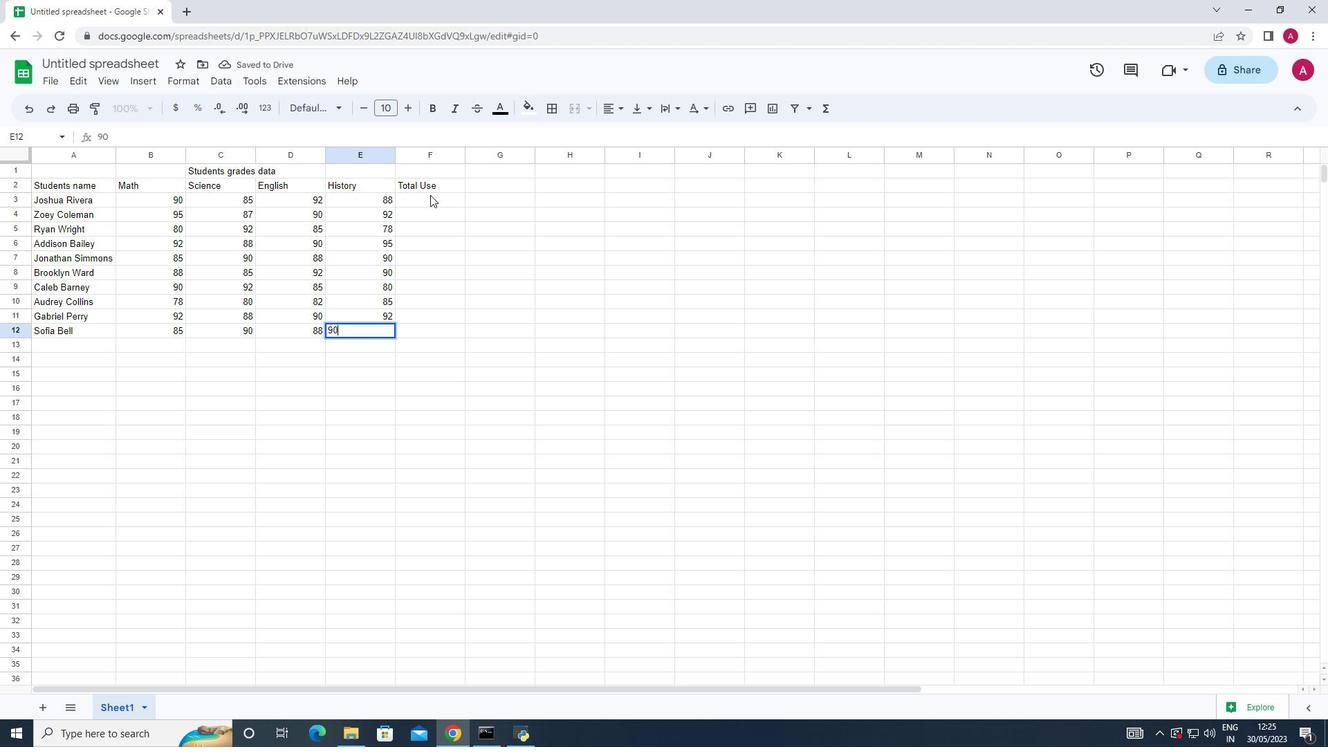 
Action: Mouse moved to (428, 195)
Screenshot: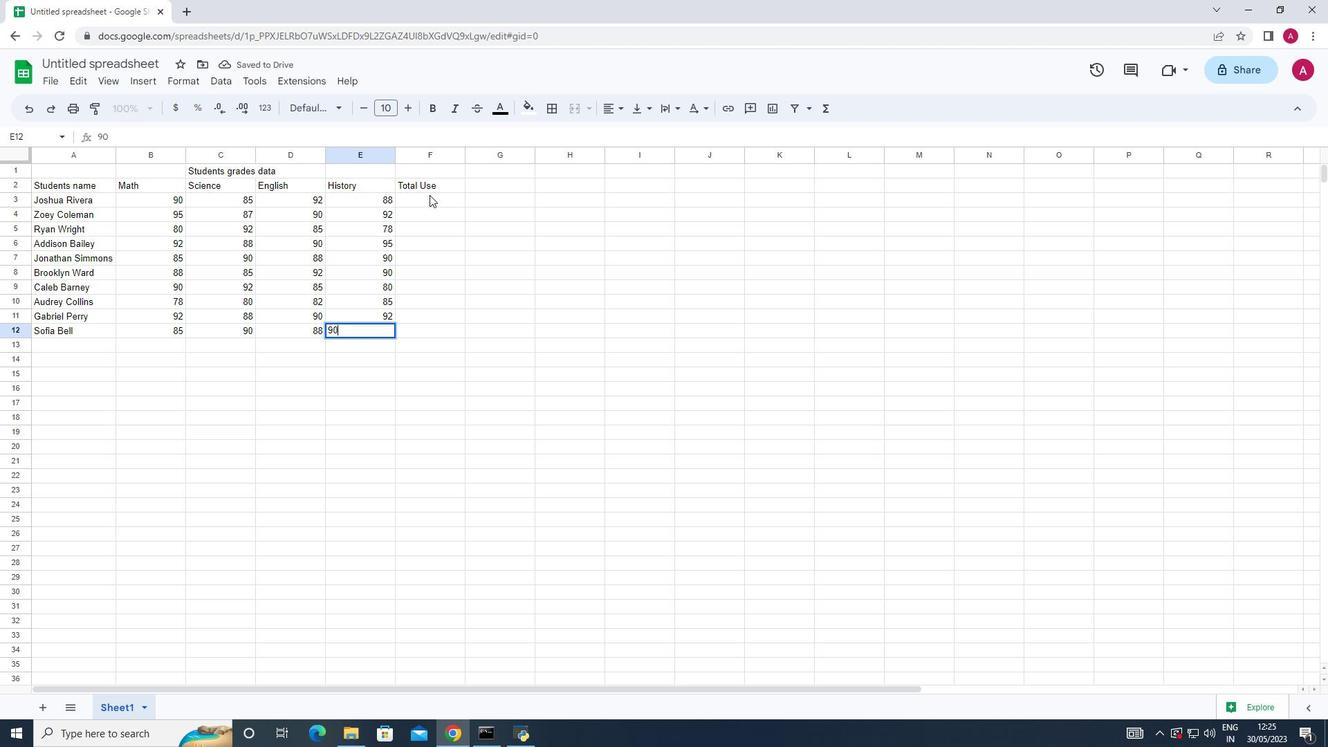 
Action: Key pressed <Key.shift_r><Key.shift_r><Key.shift_r><Key.shift_r><Key.shift_r><Key.shift_r>+<Key.backspace>=sum<Key.shift_r><Key.shift_r><Key.shift_r><Key.shift_r><Key.shift_r><Key.shift_r><Key.shift_r><Key.shift_r><Key.shift_r><Key.shift_r><Key.shift_r><Key.shift_r>(
Screenshot: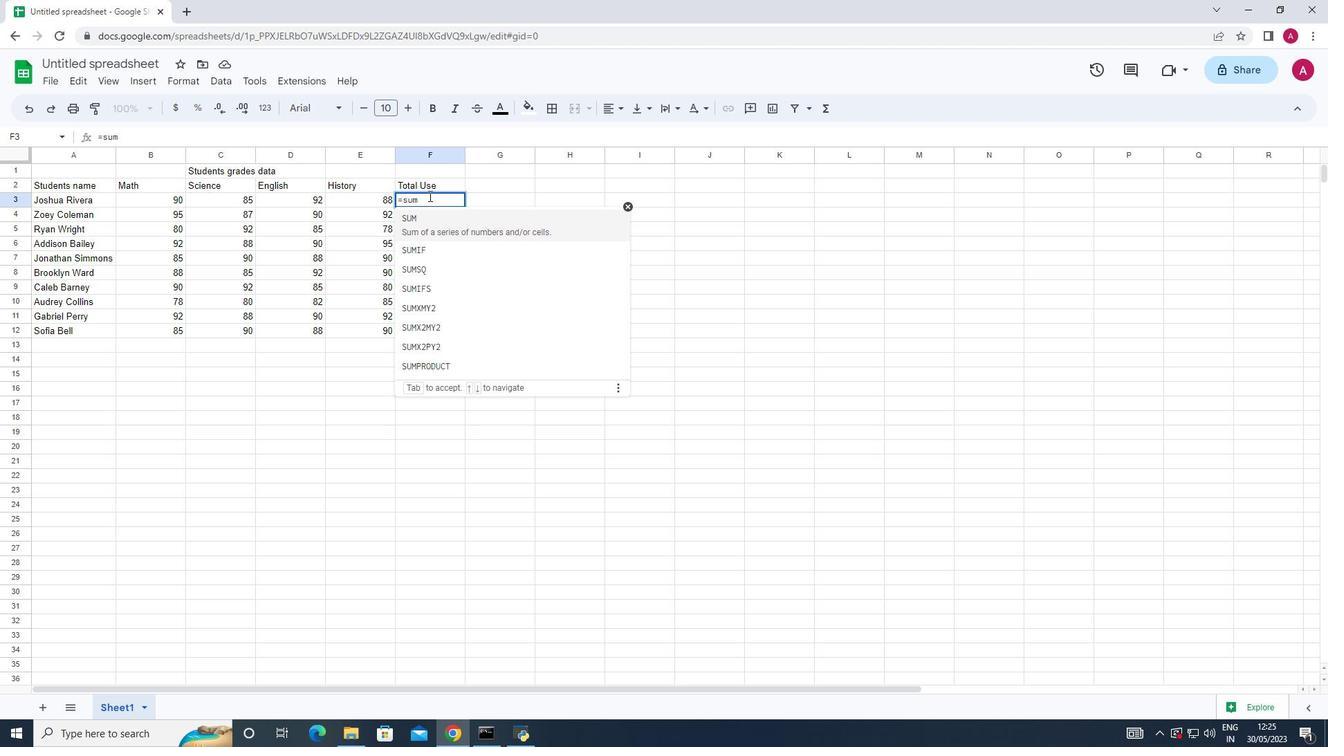 
Action: Mouse moved to (619, 213)
Screenshot: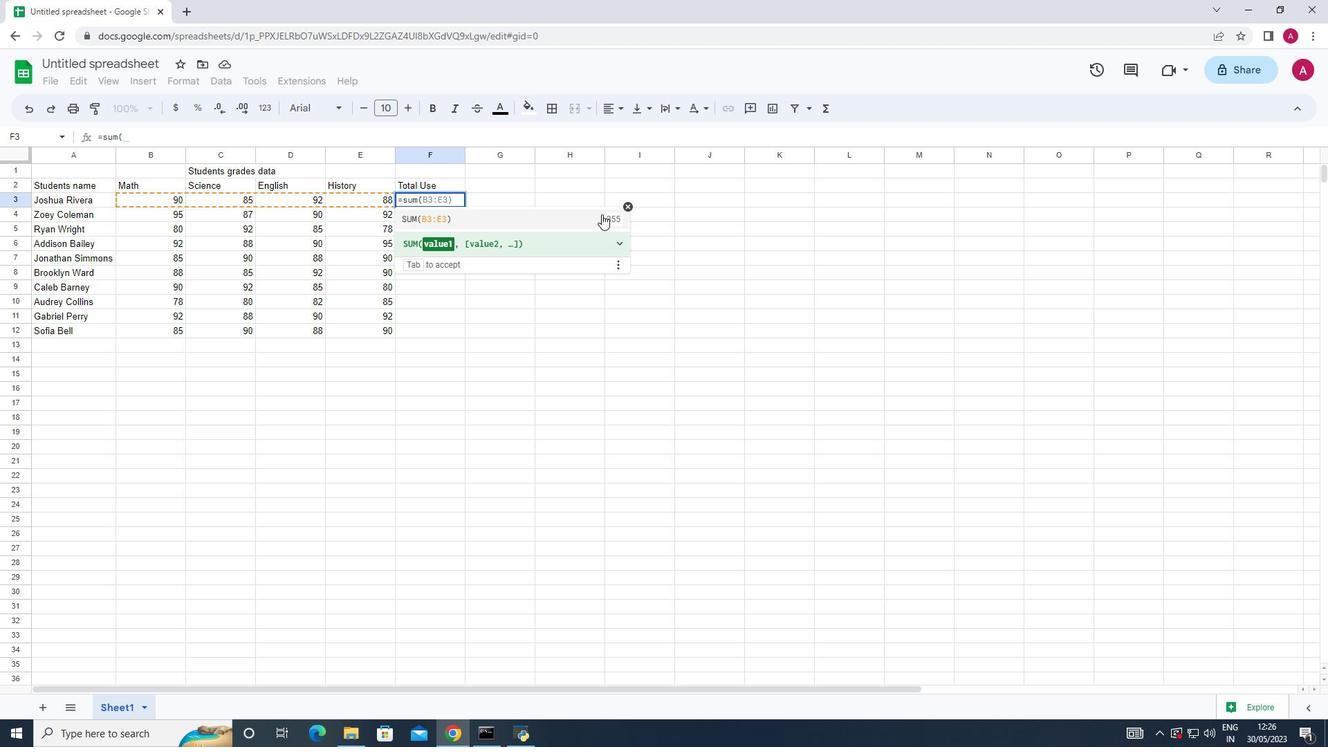 
Action: Mouse pressed left at (619, 213)
Screenshot: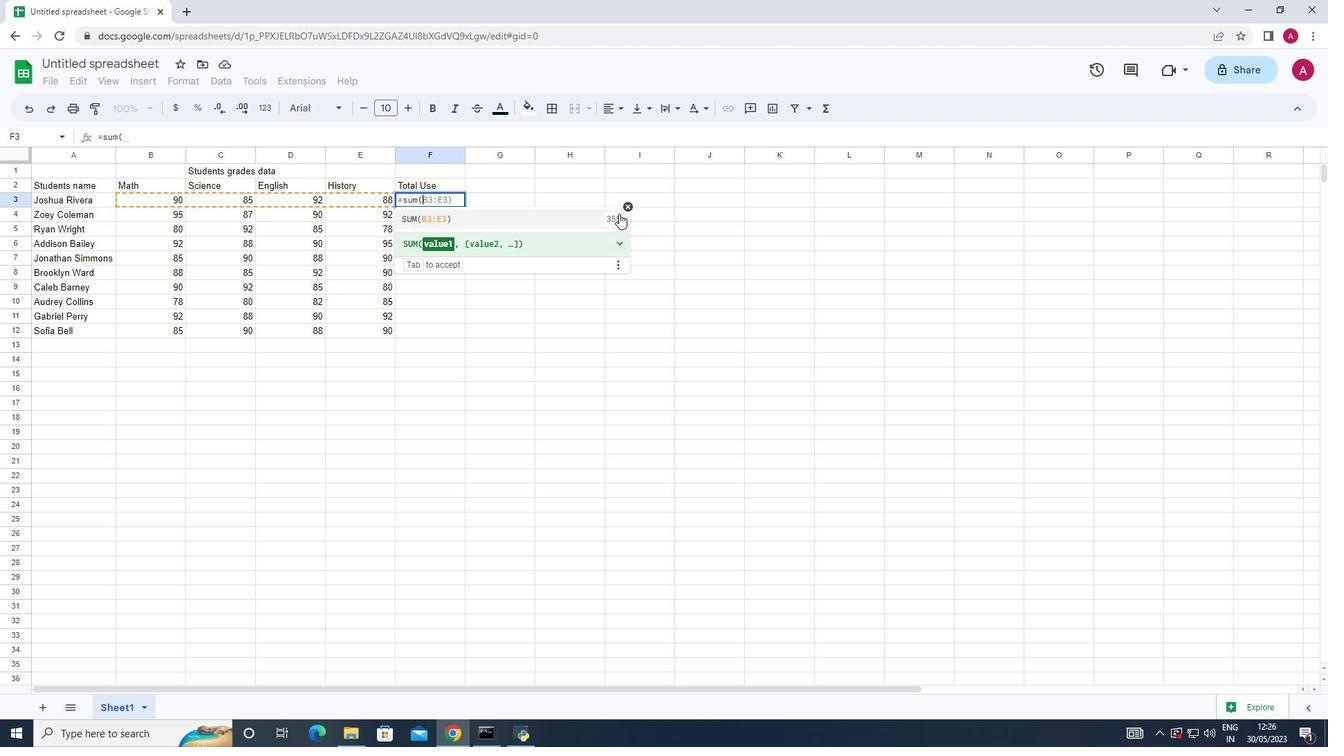 
Action: Mouse moved to (462, 203)
Screenshot: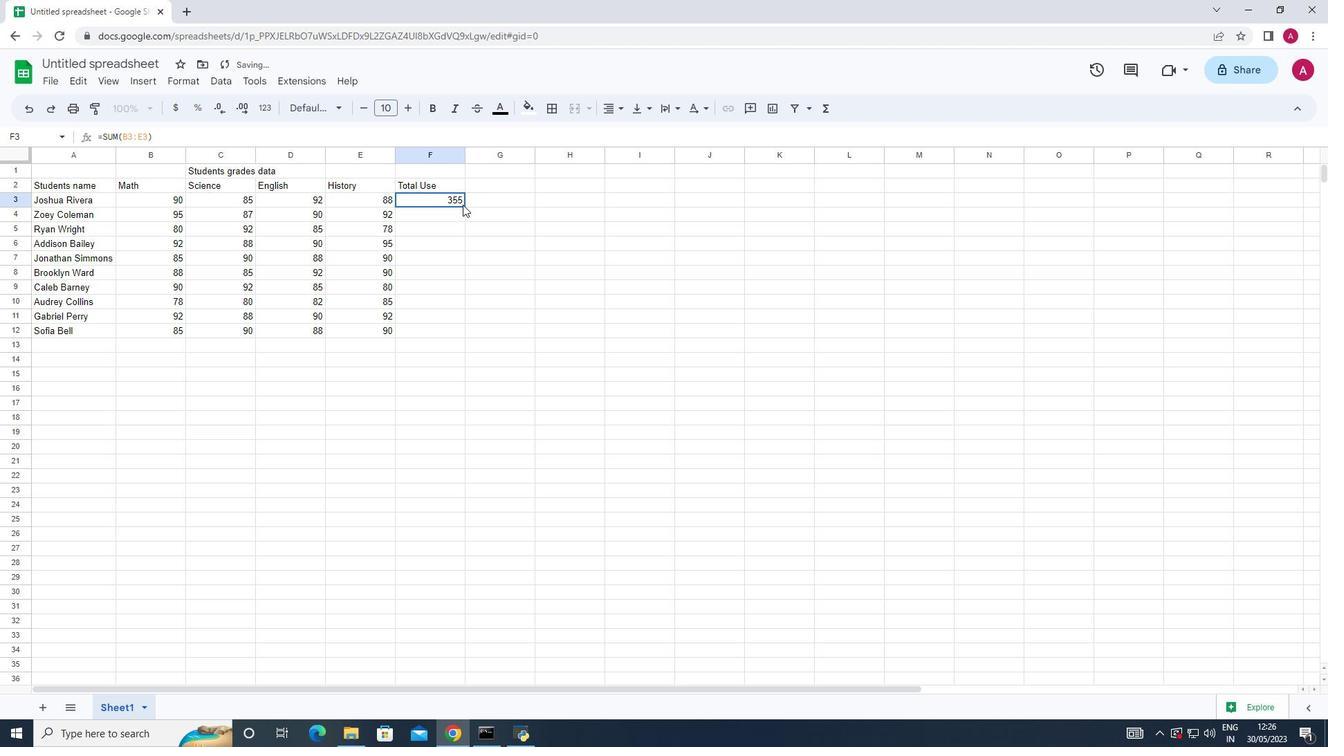 
Action: Mouse pressed left at (462, 203)
Screenshot: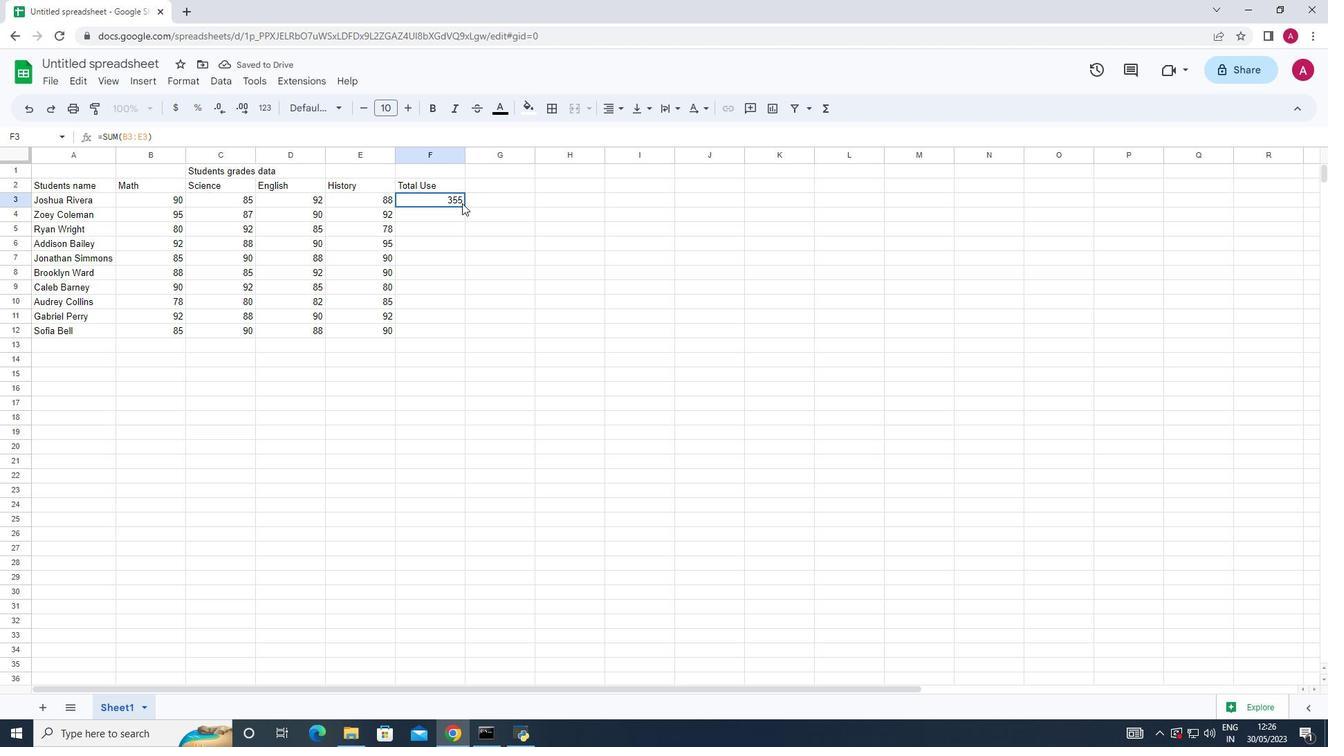 
Action: Mouse moved to (462, 204)
Screenshot: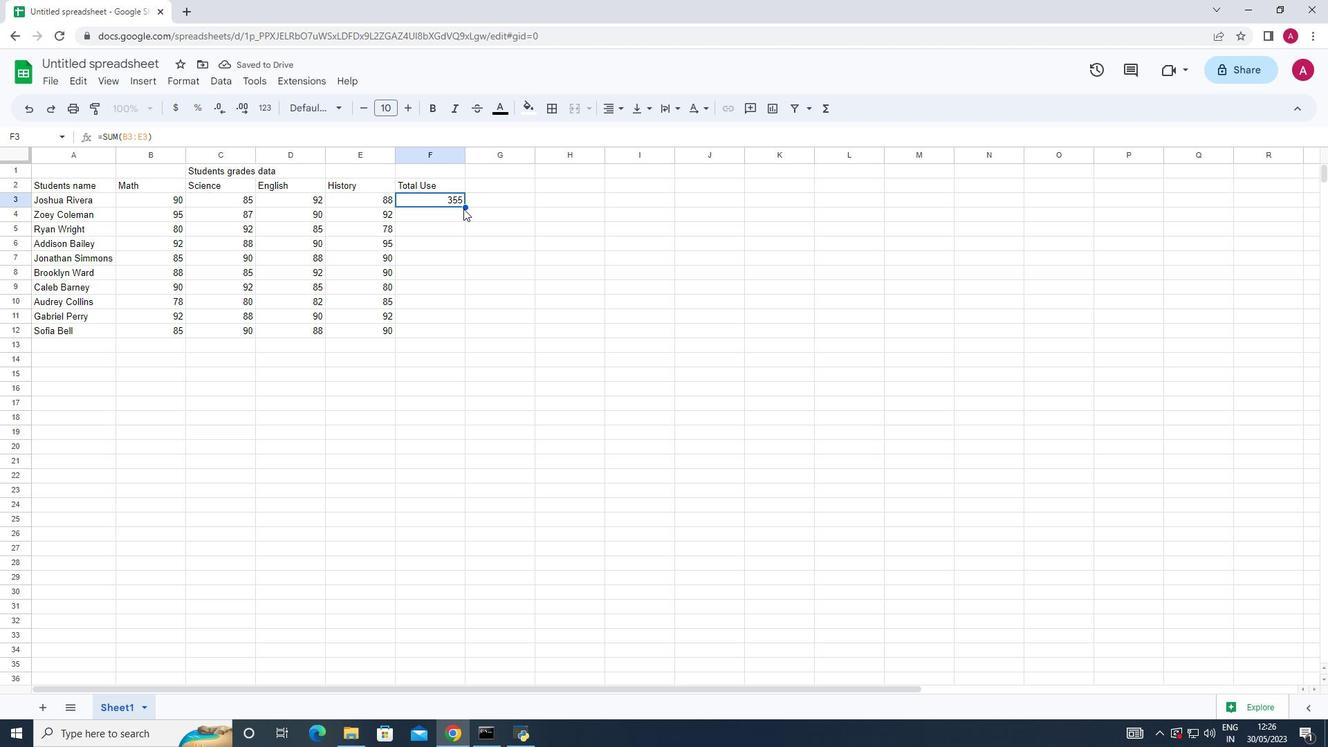 
Action: Mouse pressed left at (462, 204)
Screenshot: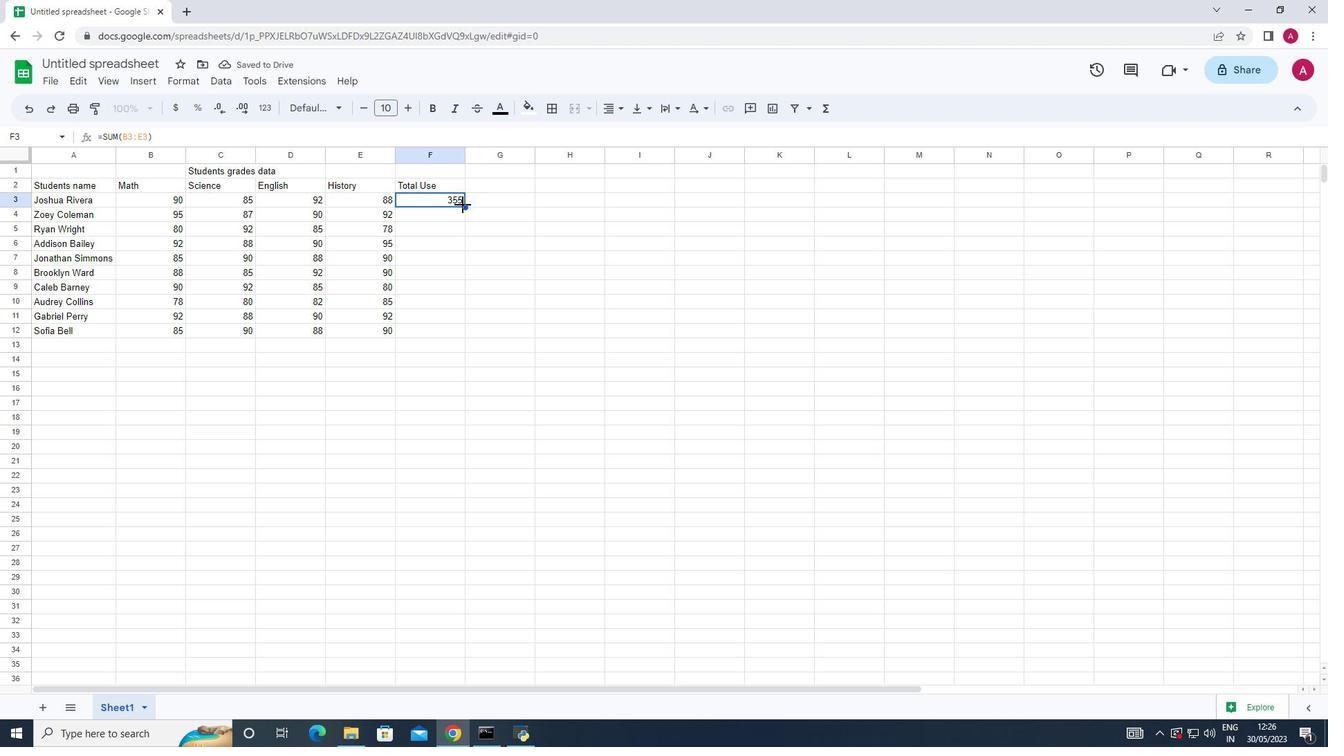 
Action: Mouse moved to (437, 380)
Screenshot: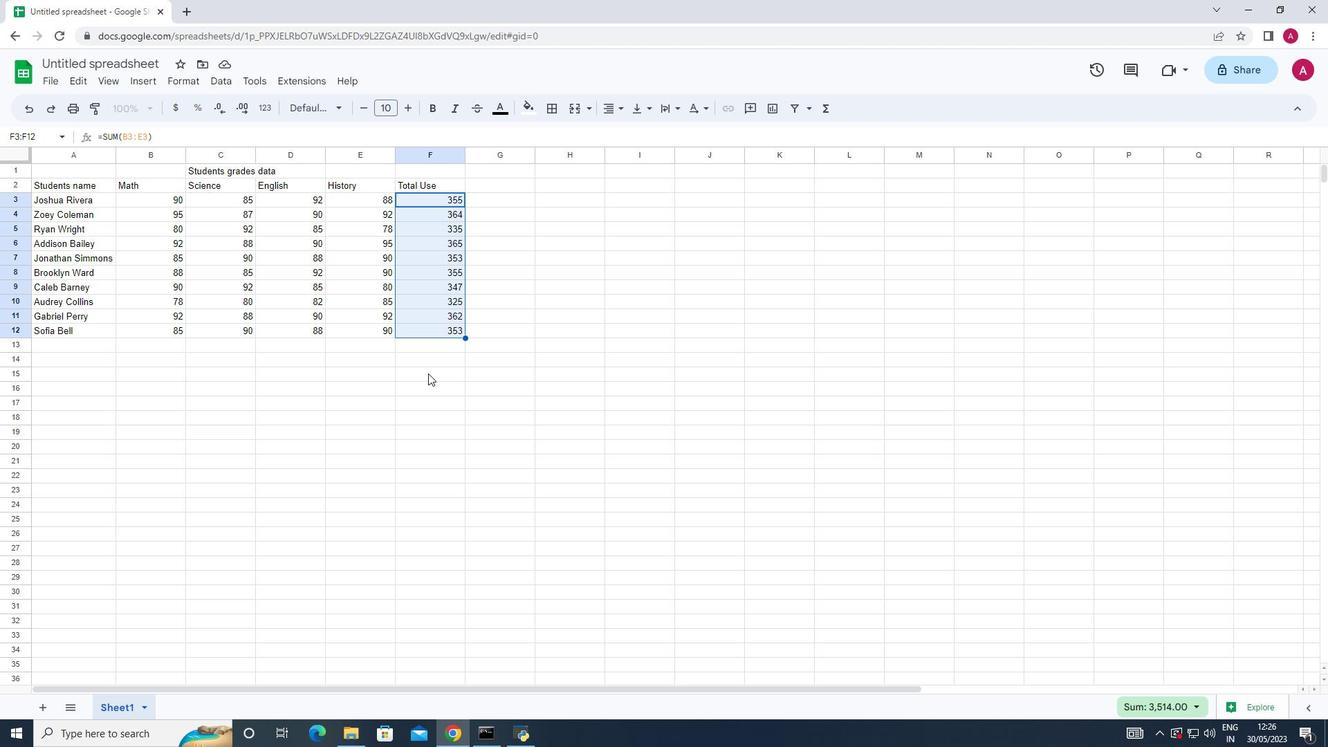 
Action: Mouse pressed left at (437, 380)
Screenshot: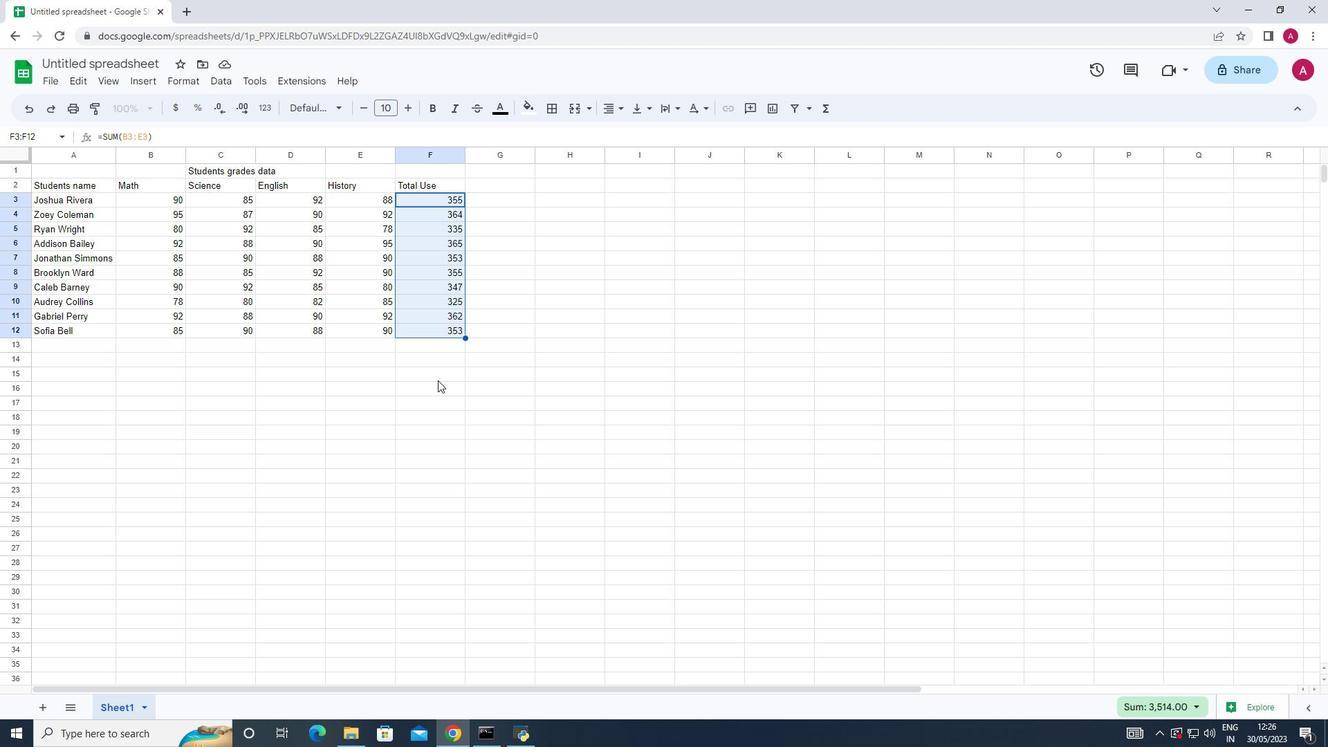 
Action: Mouse moved to (148, 62)
Screenshot: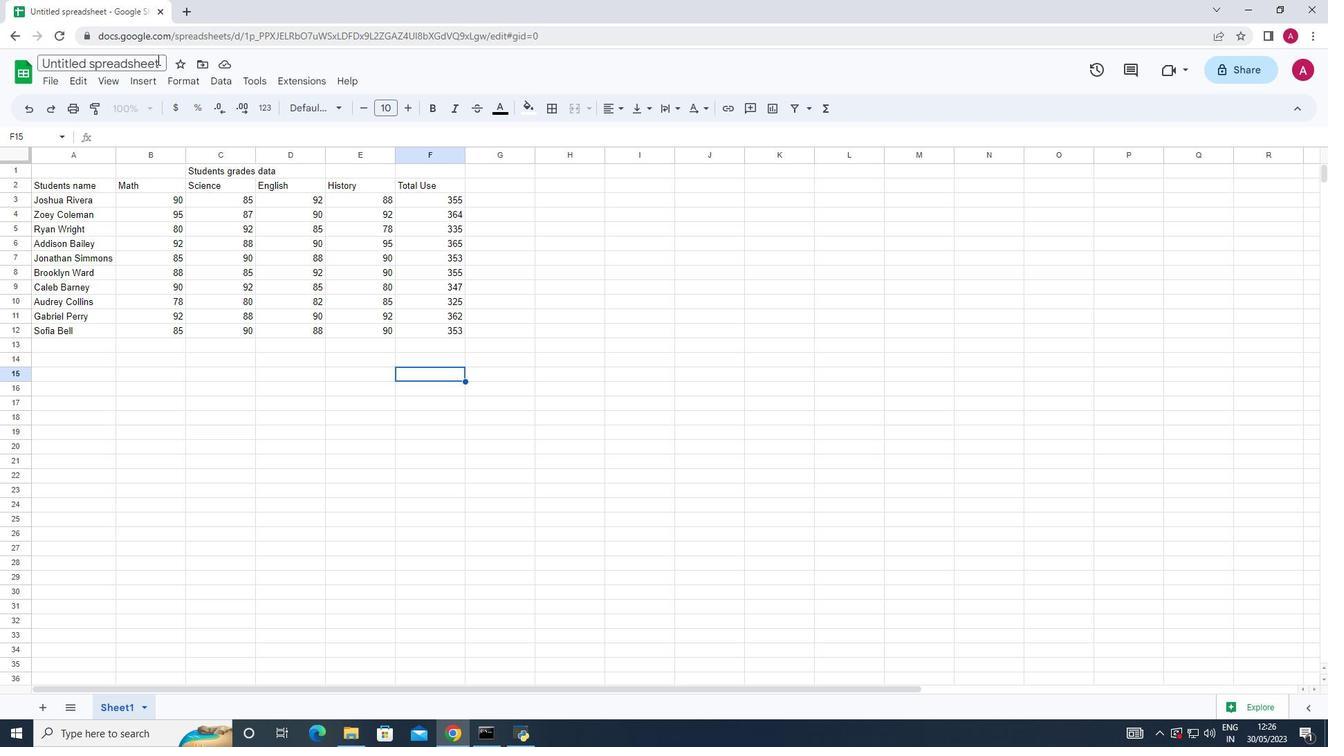 
Action: Mouse pressed left at (148, 62)
Screenshot: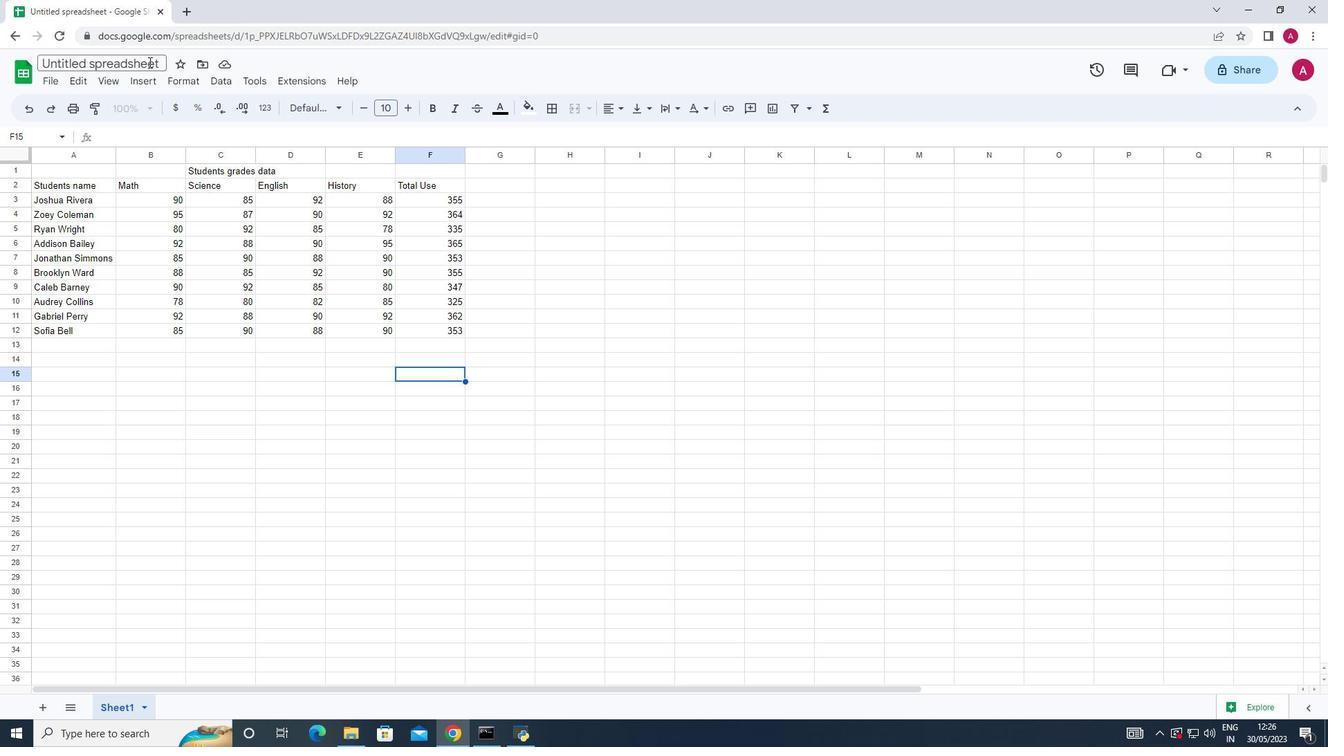 
Action: Key pressed <Key.shift>Auditing<Key.shift>Sales<Key.shift>By<Key.shift>Category<Key.shift_r><Key.shift_r><Key.shift_r><Key.shift_r><Key.shift_r><Key.shift_r><Key.shift_r>_2024<Key.enter>
Screenshot: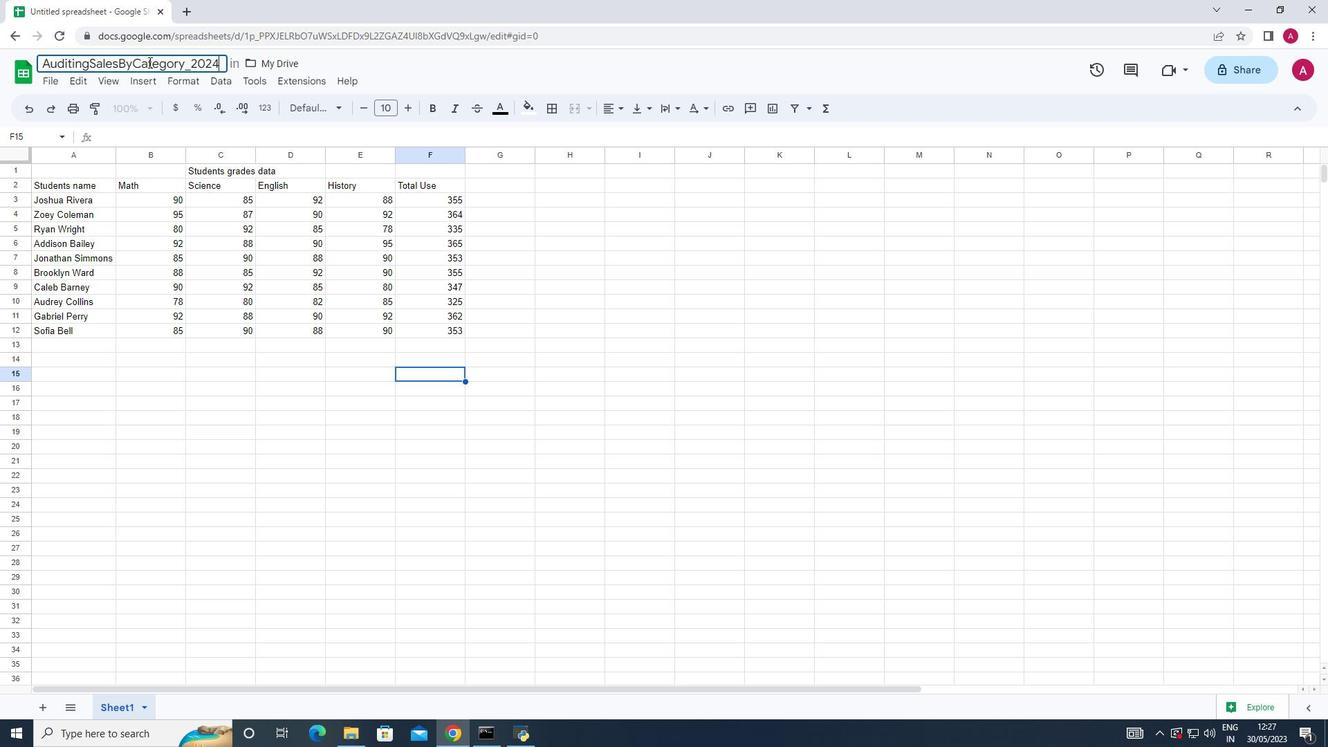 
Action: Mouse moved to (206, 342)
Screenshot: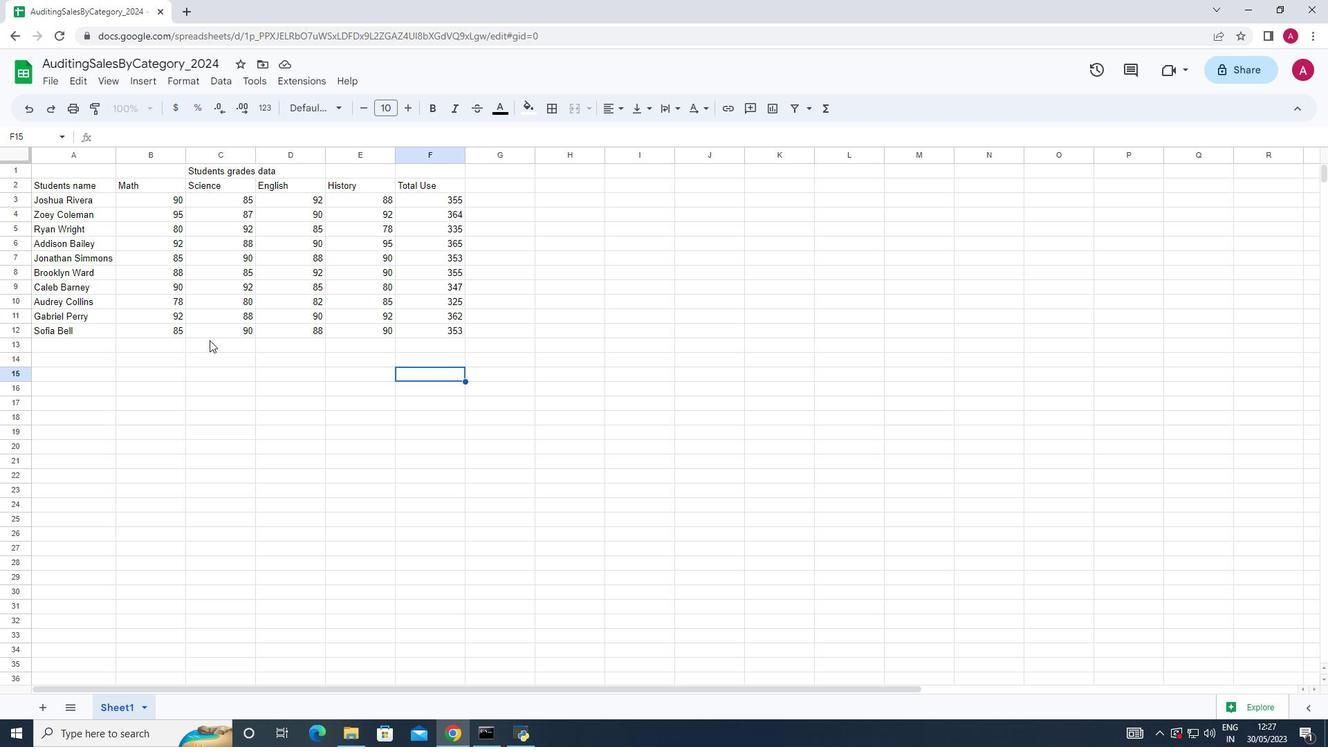 
Action: Mouse pressed left at (206, 342)
Screenshot: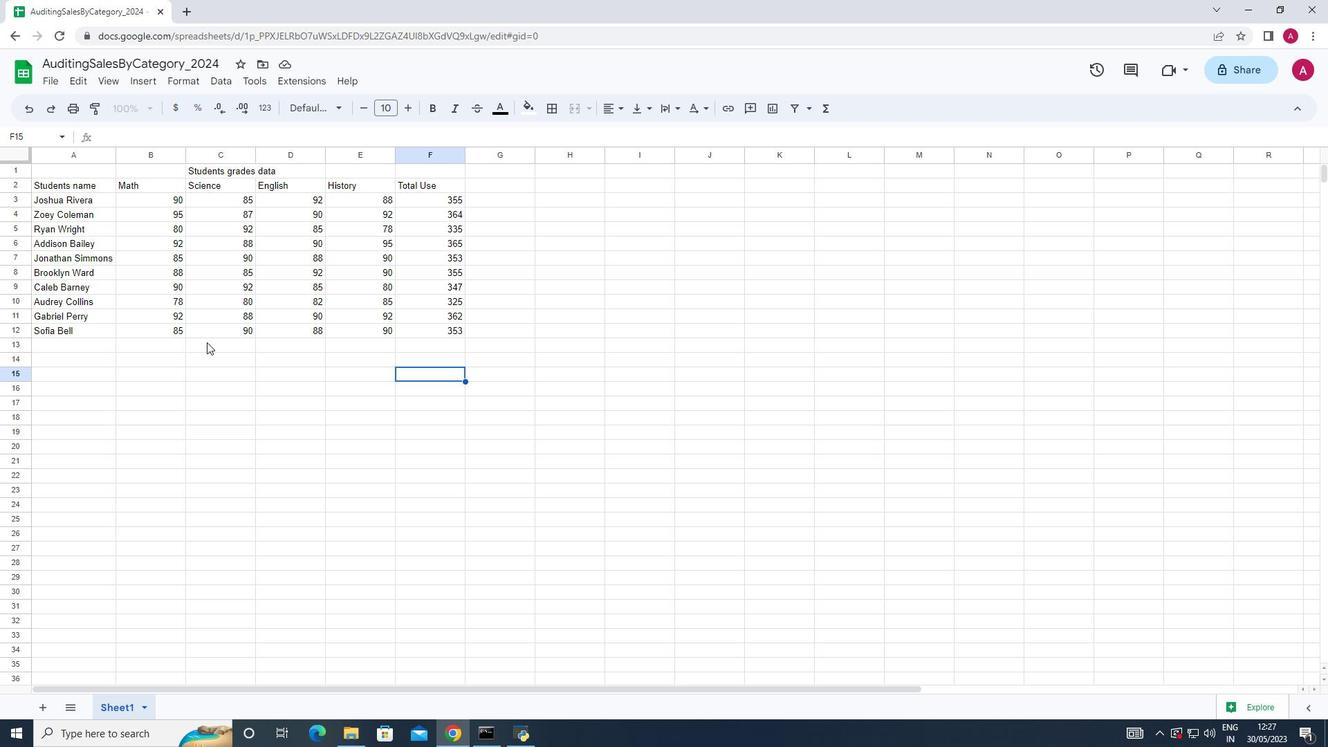 
